 Task: In Heading Arial with underline. Font size of heading  '18'Font style of data Calibri. Font size of data  9Alignment of headline & data Align center. Fill color in heading,  RedFont color of data Black Apply border in Data No BorderIn the sheet  Excel File Workbook Spreadsheetbook
Action: Mouse moved to (972, 136)
Screenshot: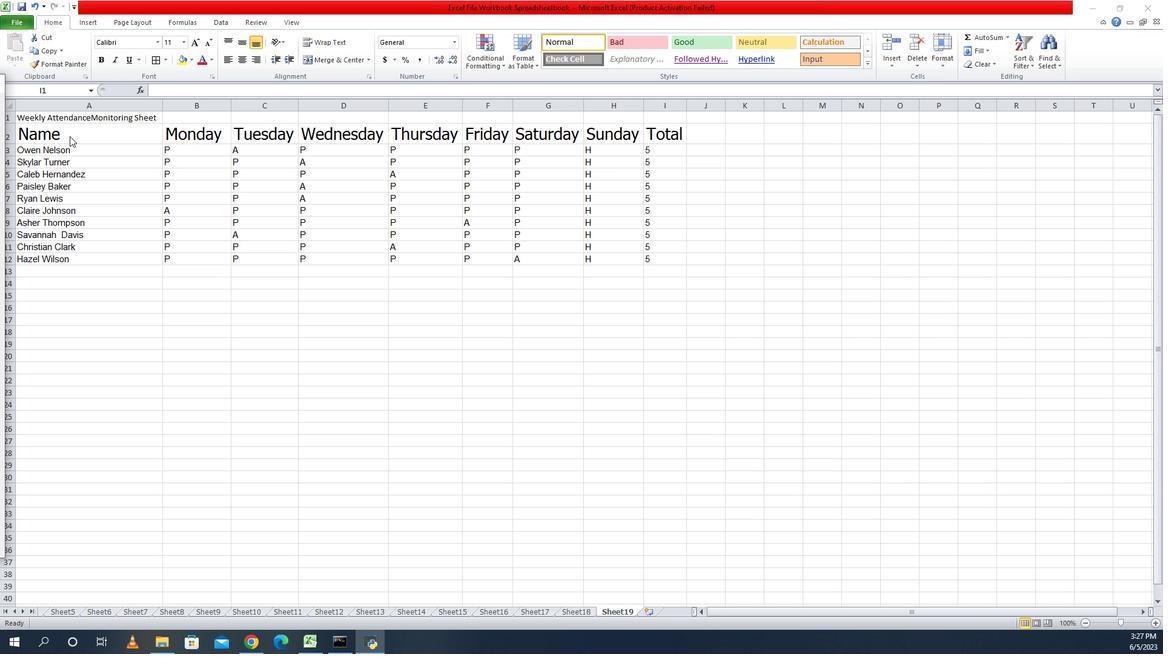 
Action: Mouse pressed left at (972, 136)
Screenshot: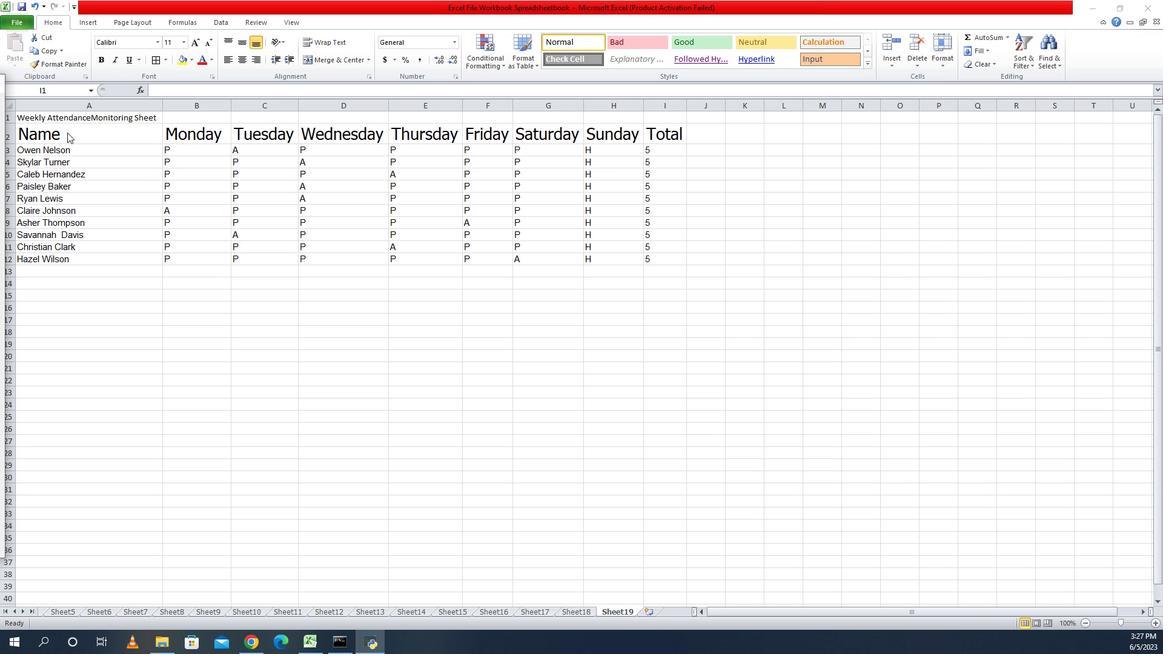 
Action: Mouse pressed left at (972, 136)
Screenshot: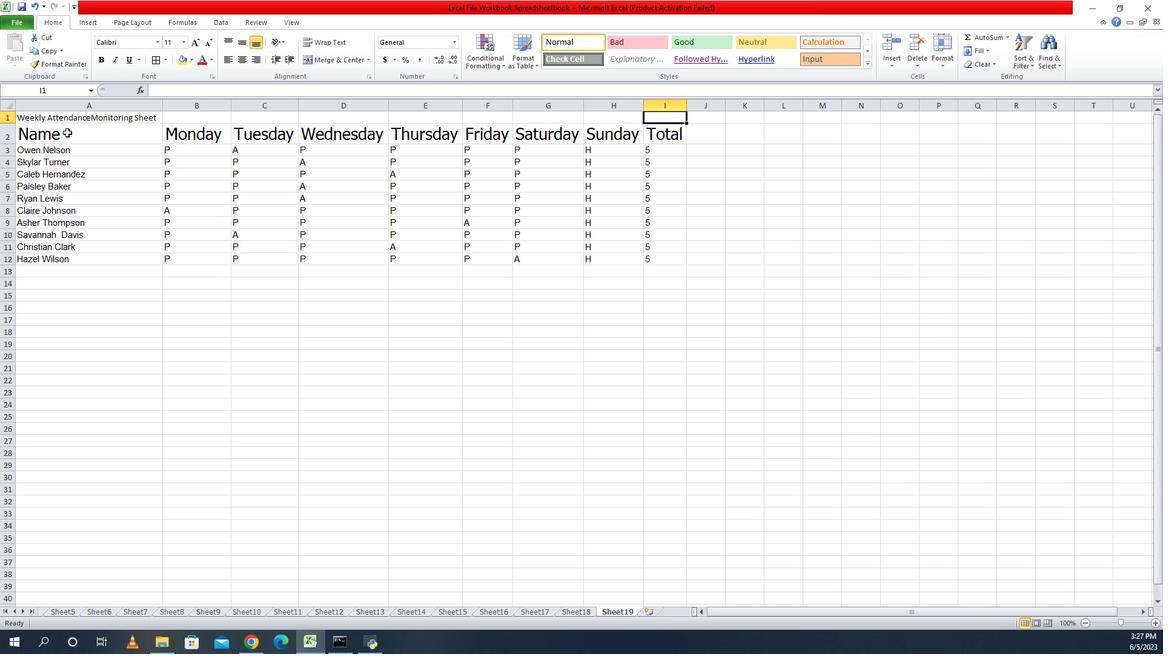 
Action: Mouse moved to (1045, 138)
Screenshot: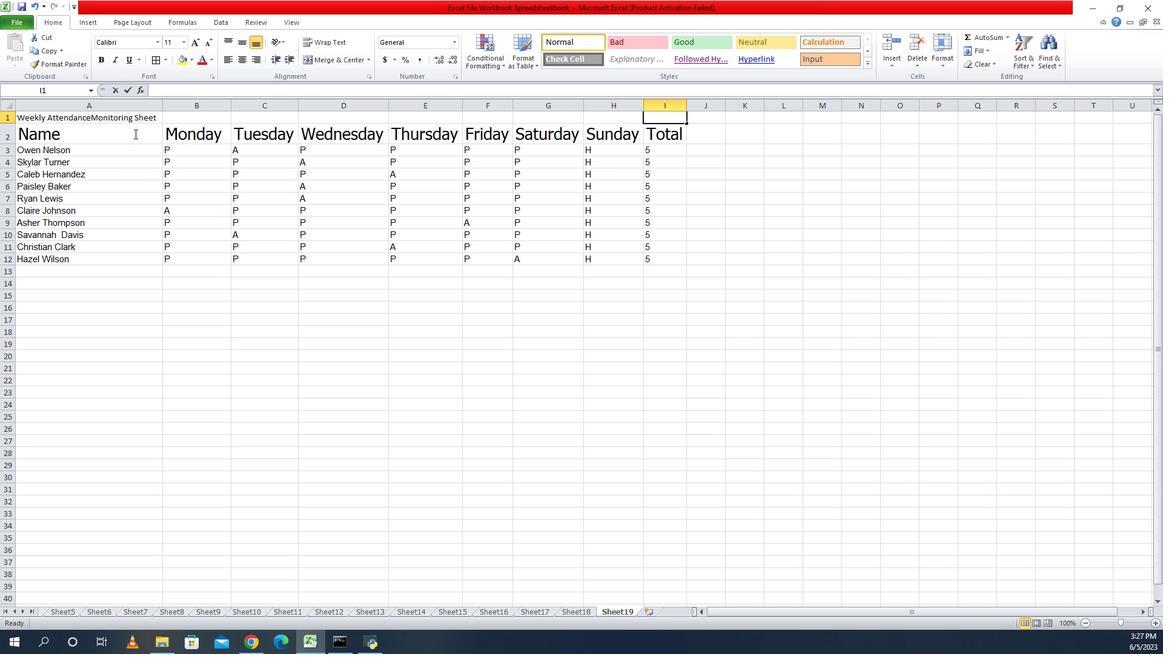 
Action: Mouse pressed left at (1045, 138)
Screenshot: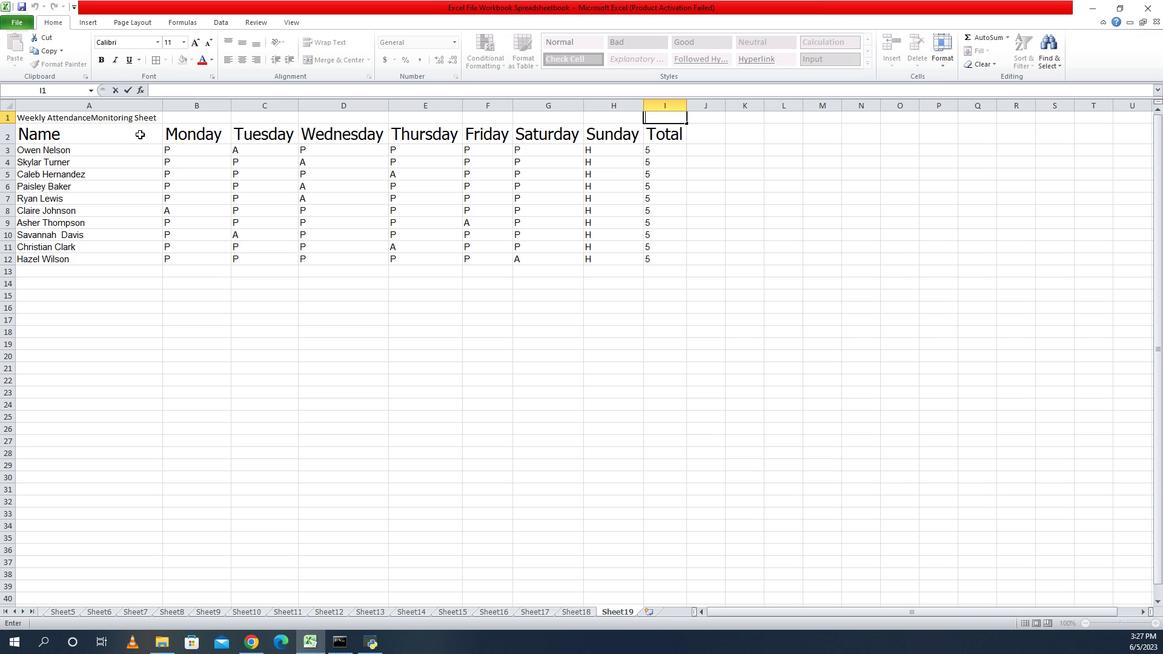 
Action: Mouse moved to (1066, 47)
Screenshot: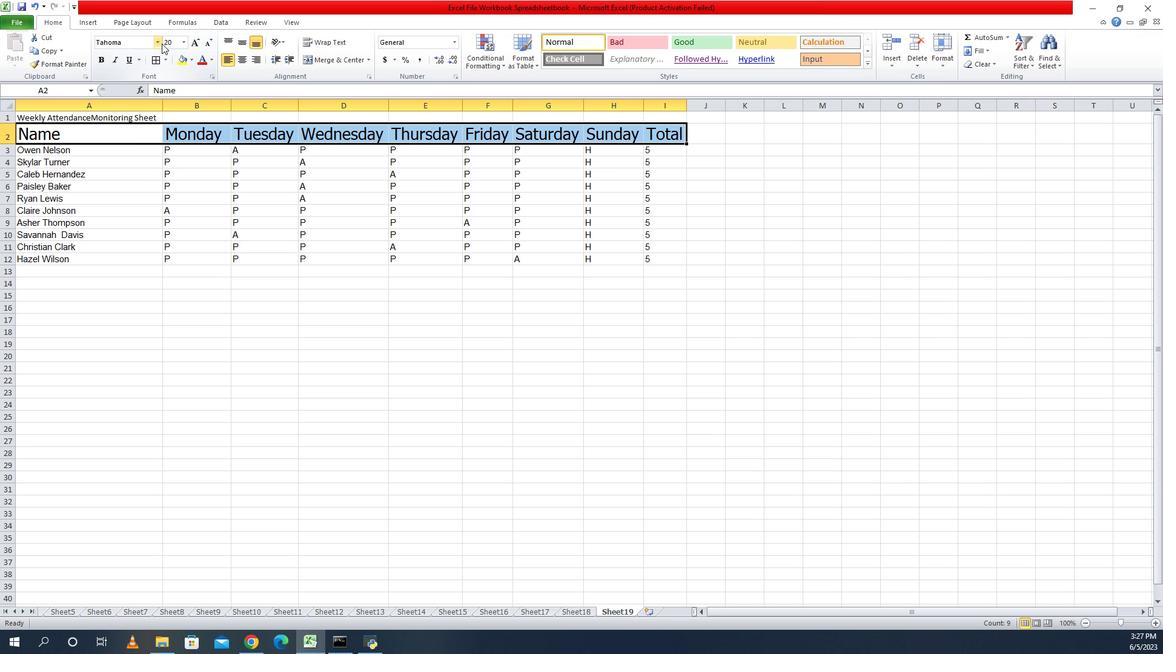 
Action: Mouse pressed left at (1066, 47)
Screenshot: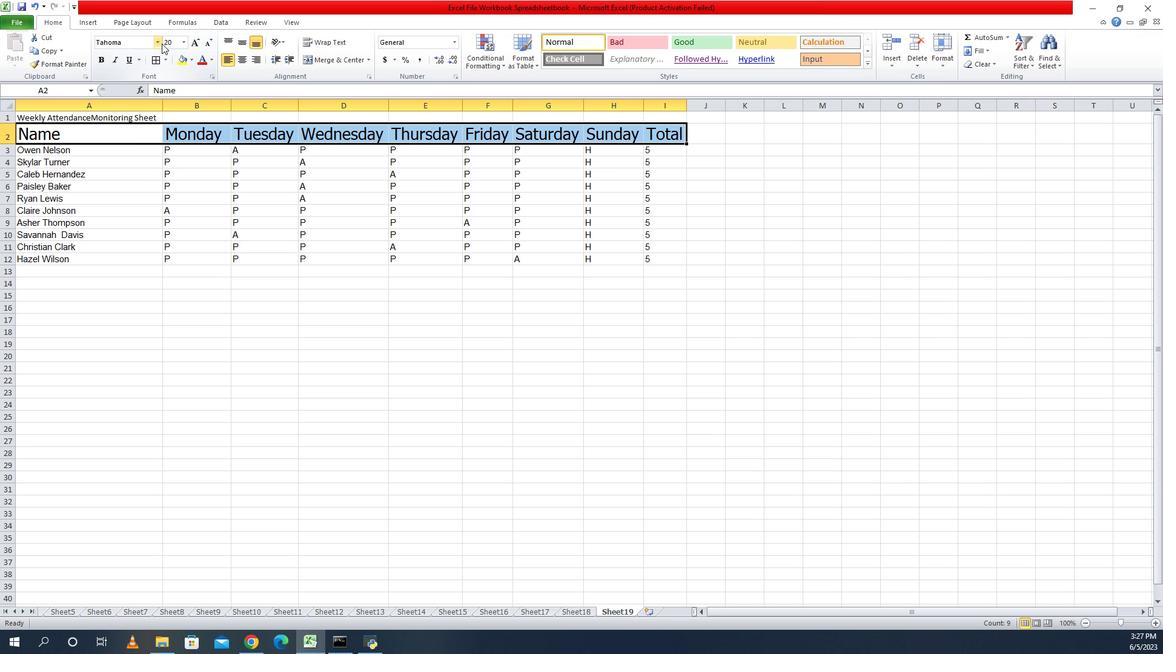 
Action: Mouse moved to (1062, 143)
Screenshot: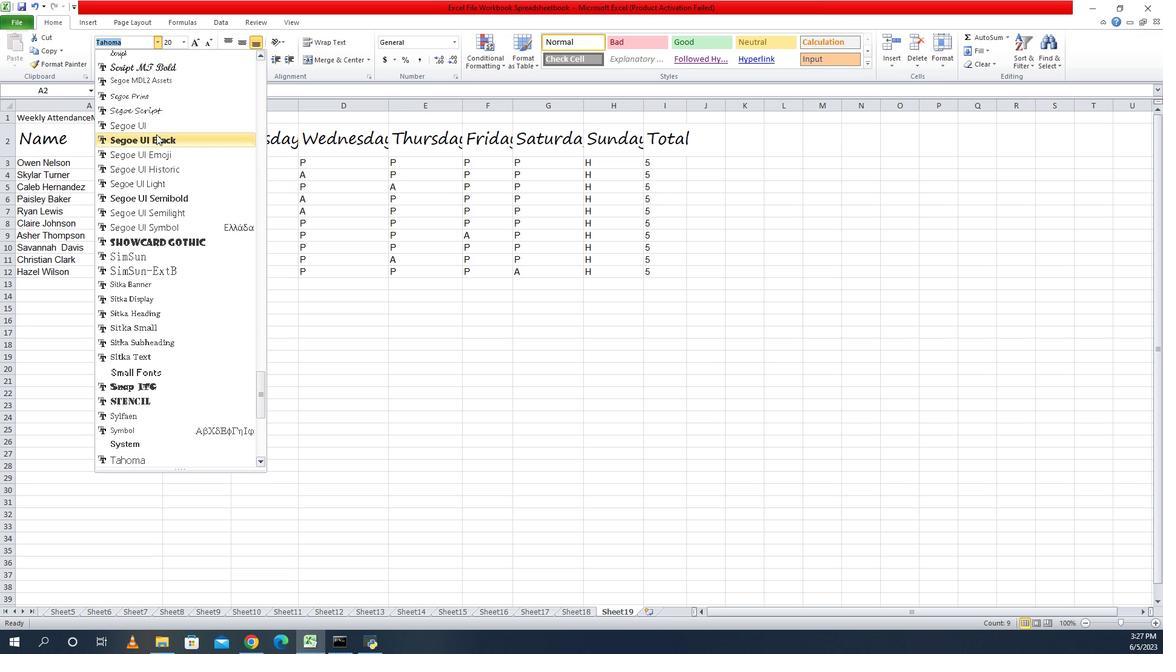 
Action: Mouse scrolled (1062, 144) with delta (0, 0)
Screenshot: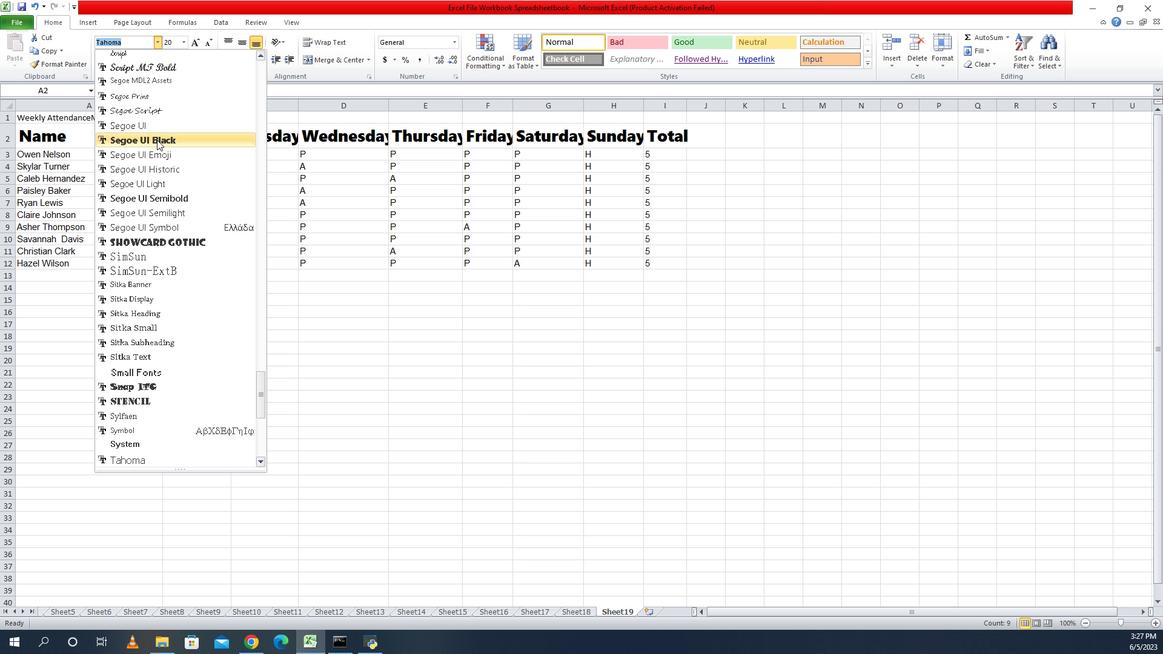 
Action: Mouse scrolled (1062, 144) with delta (0, 0)
Screenshot: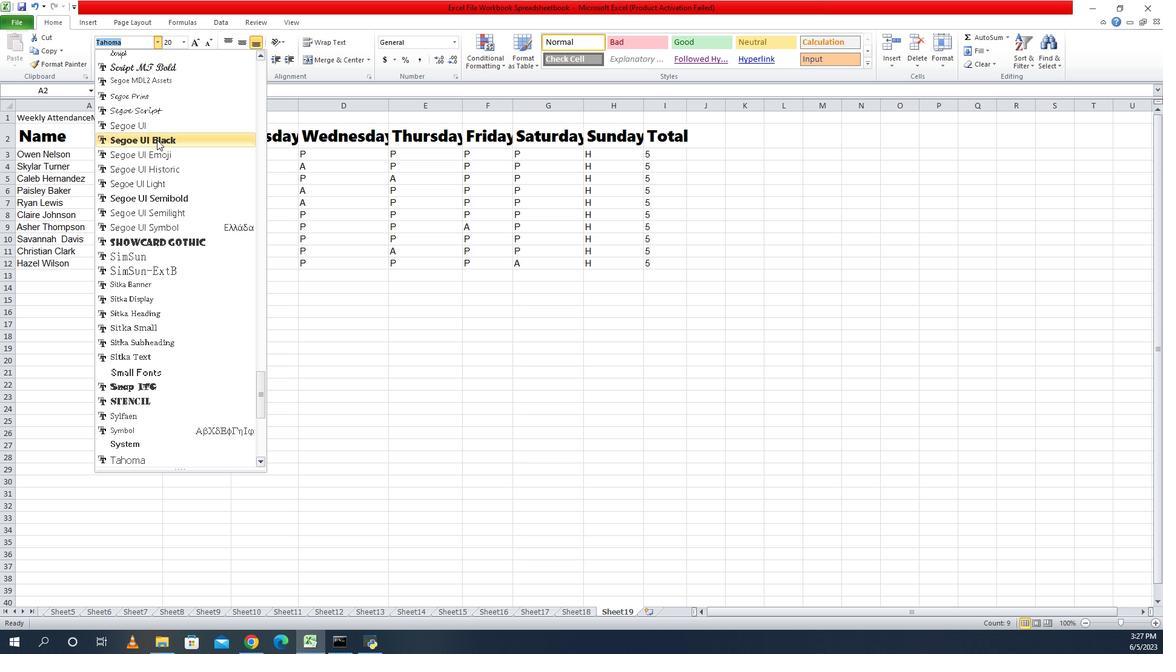 
Action: Mouse scrolled (1062, 144) with delta (0, 0)
Screenshot: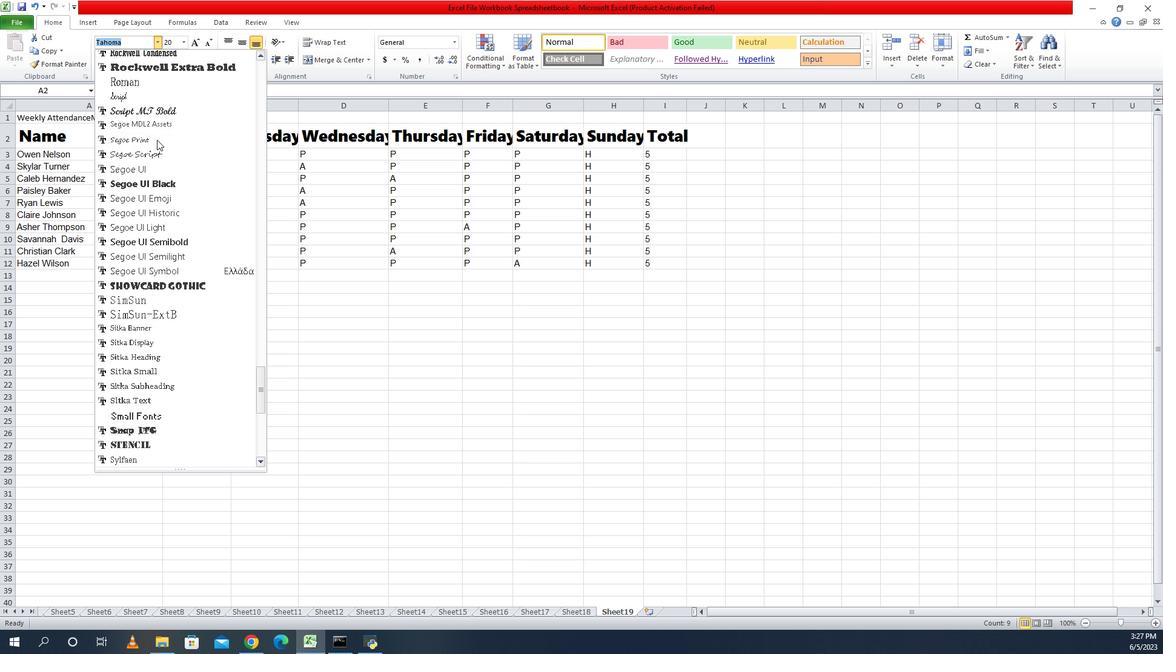 
Action: Mouse scrolled (1062, 144) with delta (0, 0)
Screenshot: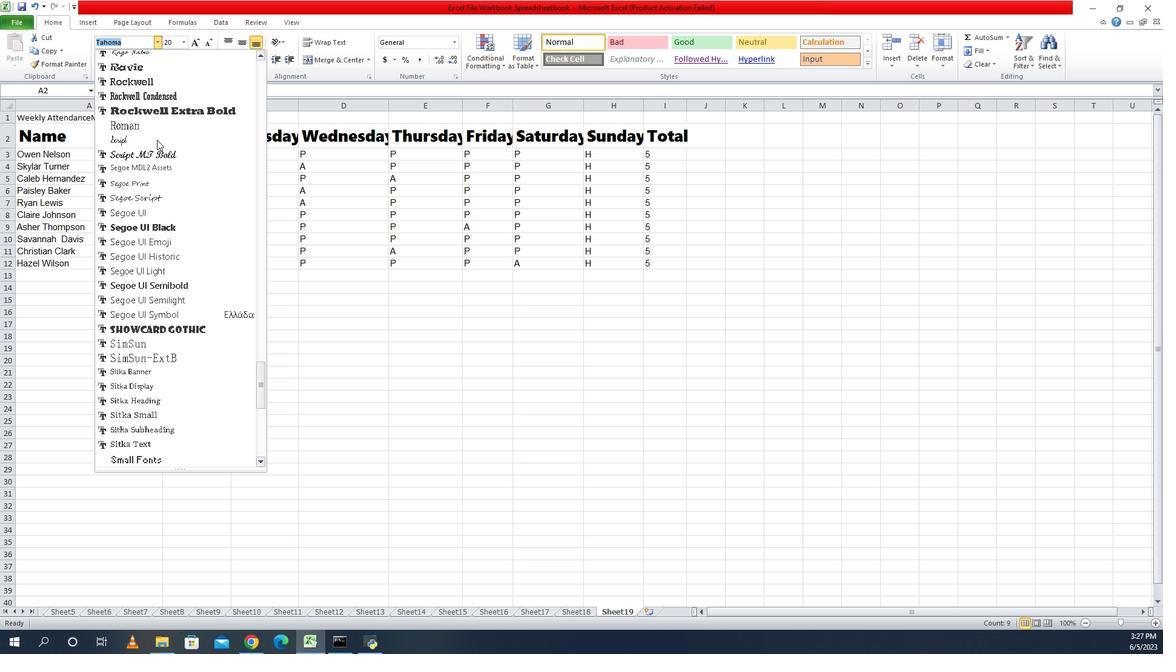
Action: Mouse scrolled (1062, 144) with delta (0, 0)
Screenshot: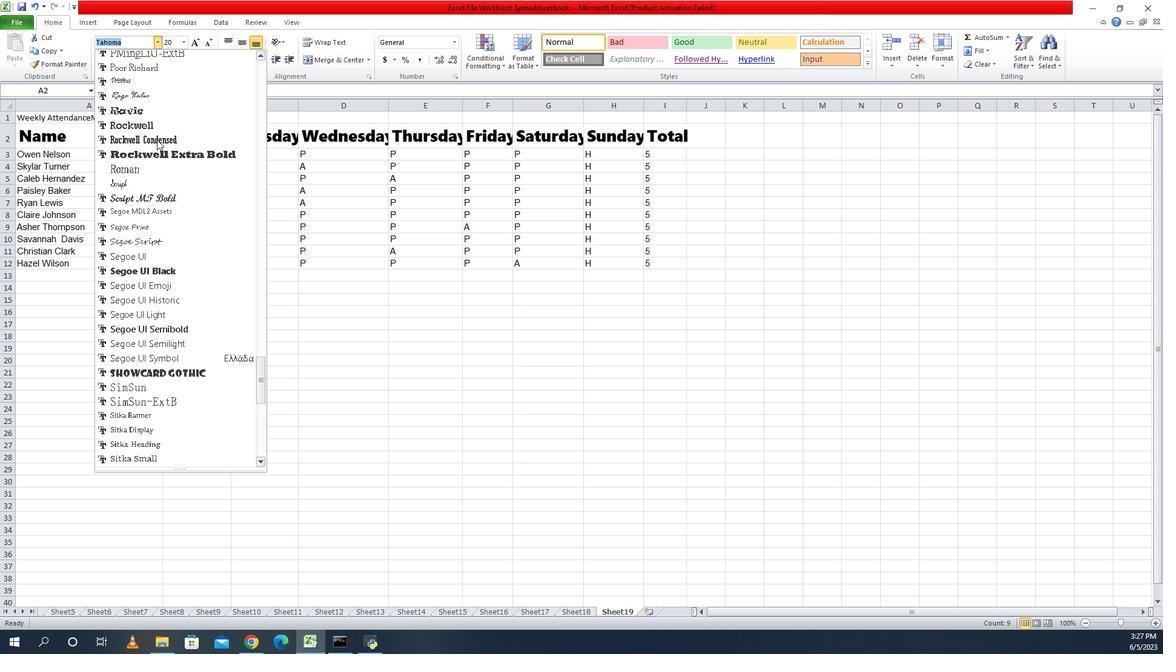 
Action: Mouse scrolled (1062, 144) with delta (0, 0)
Screenshot: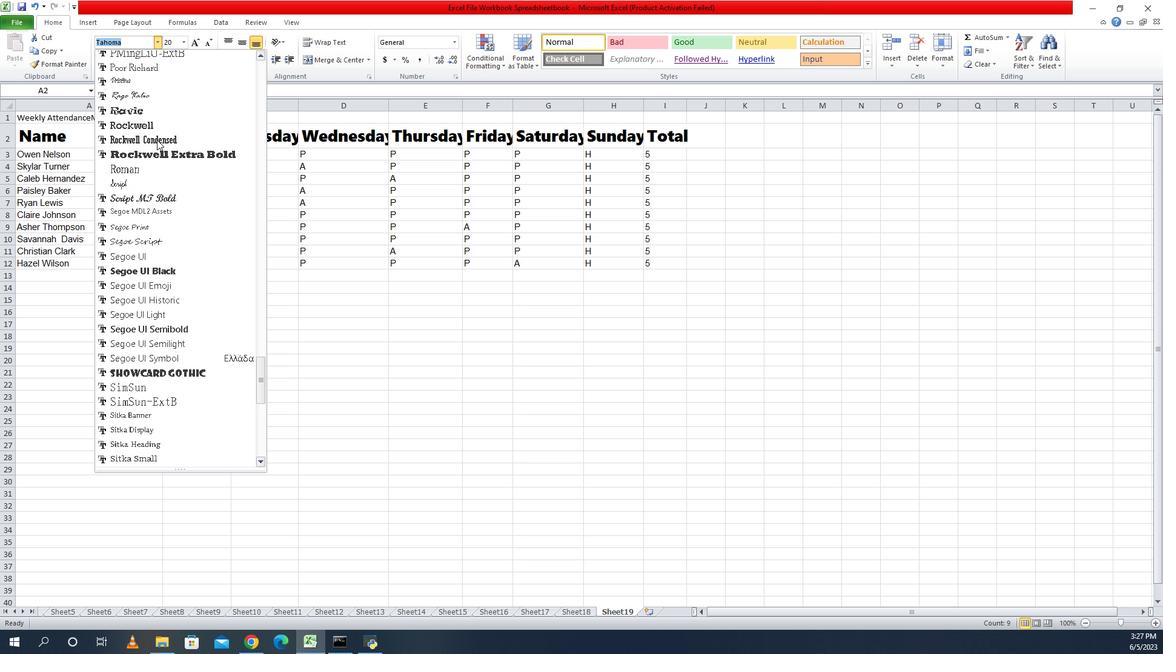 
Action: Mouse scrolled (1062, 144) with delta (0, 0)
Screenshot: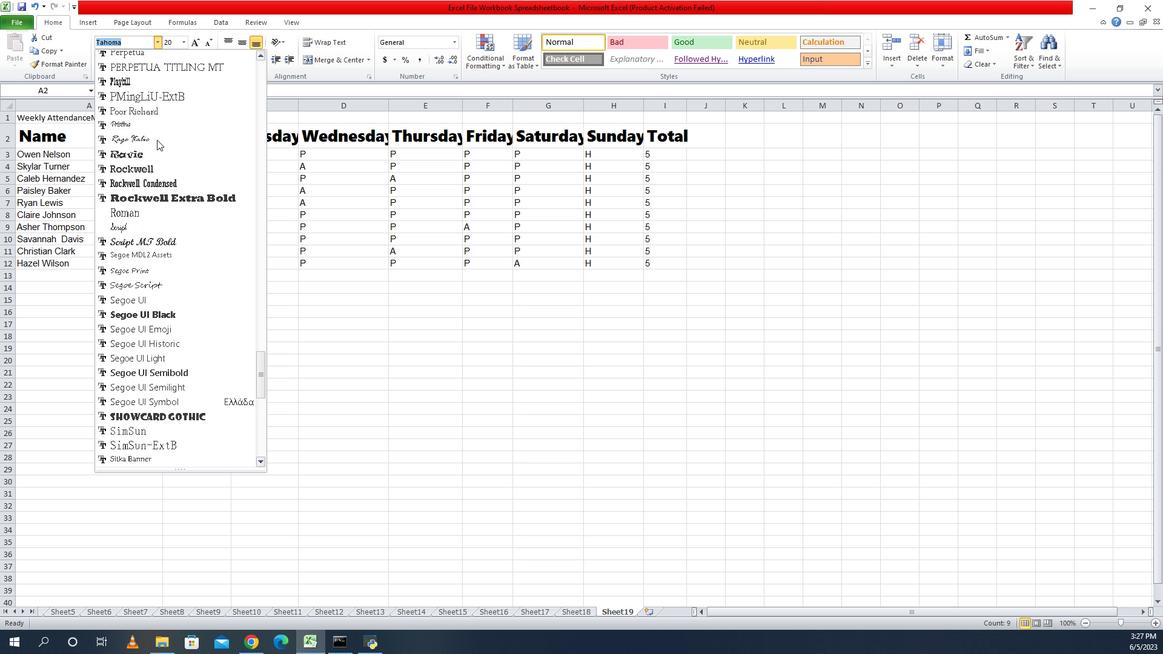 
Action: Mouse scrolled (1062, 144) with delta (0, 0)
Screenshot: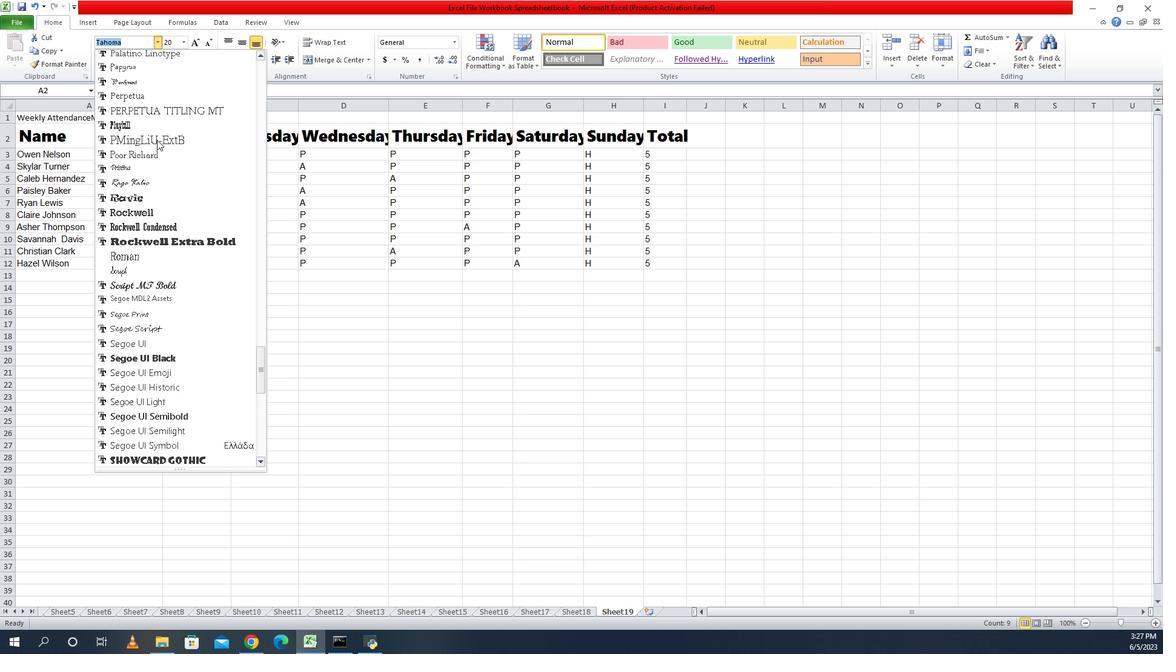 
Action: Mouse scrolled (1062, 144) with delta (0, 0)
Screenshot: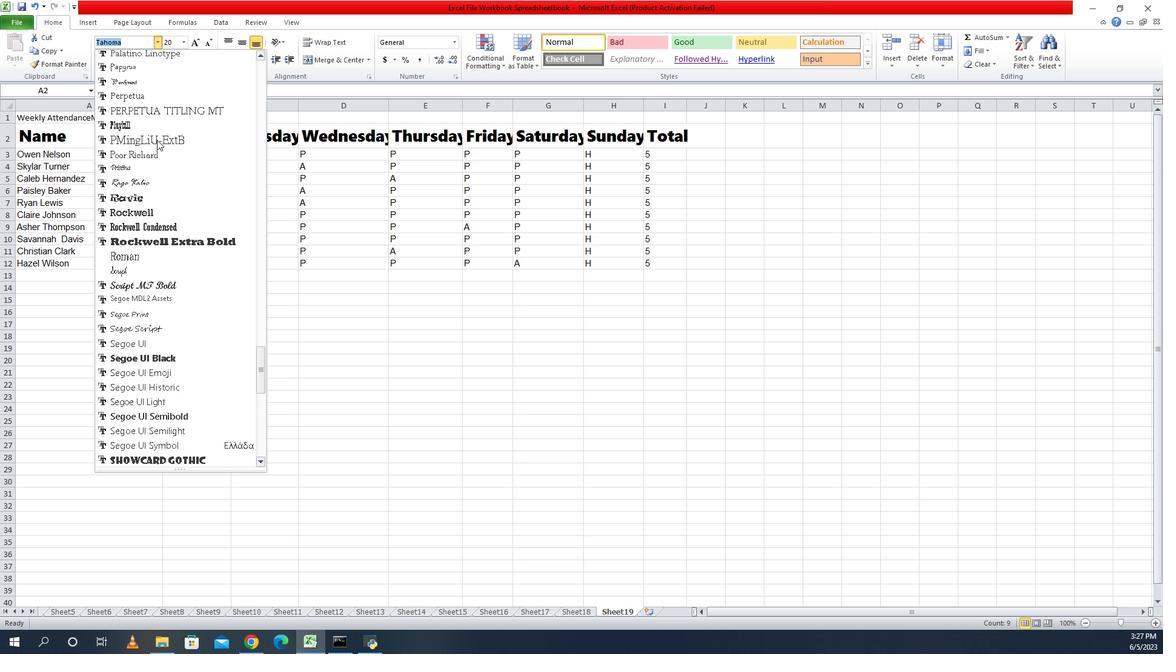 
Action: Mouse scrolled (1062, 144) with delta (0, 0)
Screenshot: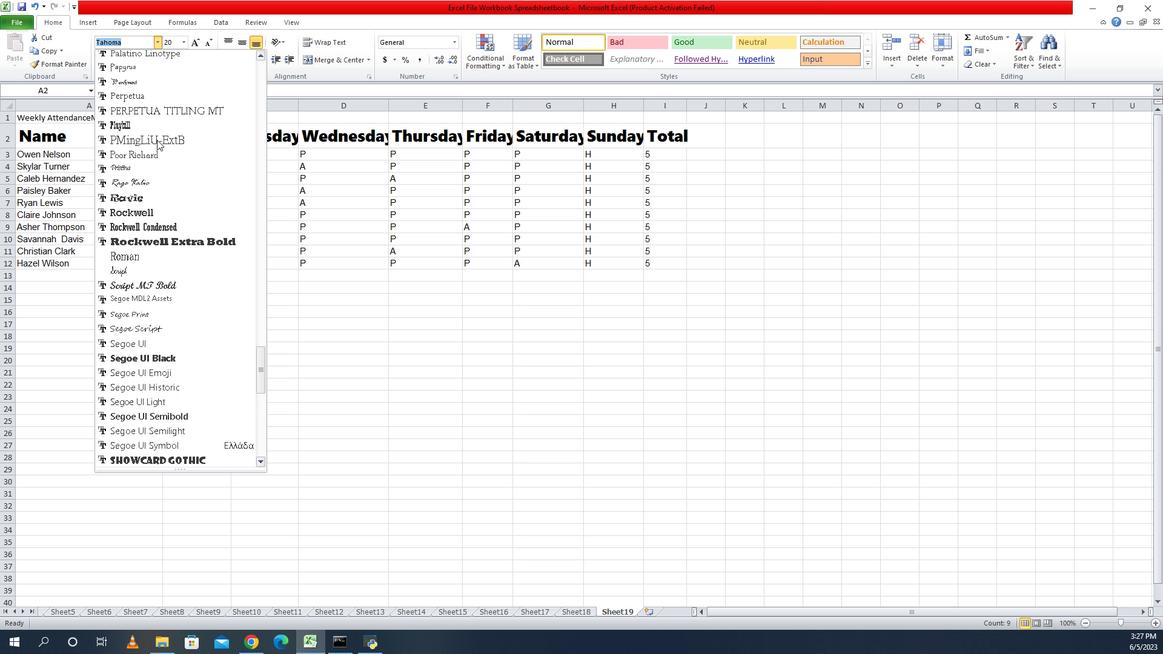 
Action: Mouse scrolled (1062, 144) with delta (0, 0)
Screenshot: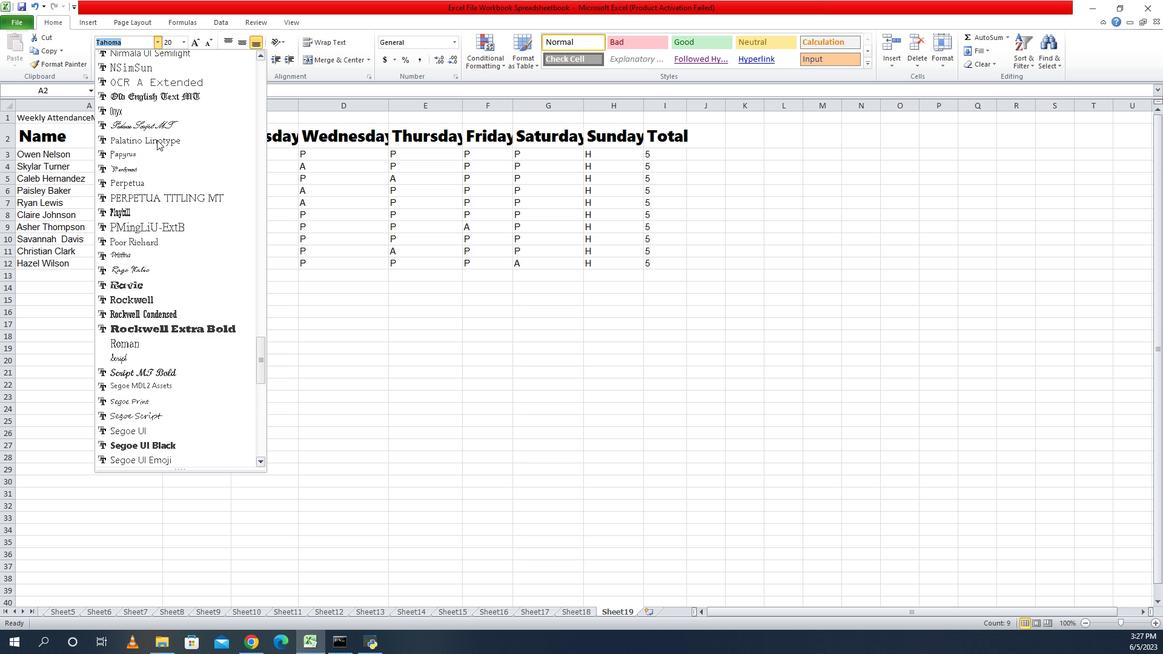 
Action: Mouse scrolled (1062, 144) with delta (0, 0)
Screenshot: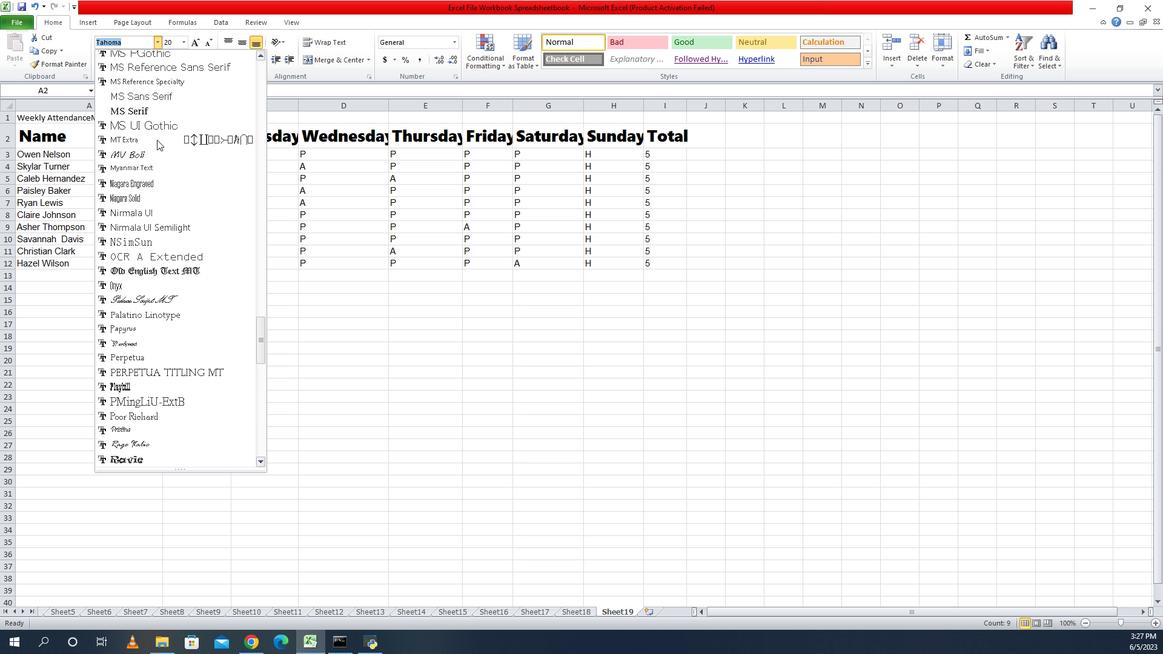
Action: Mouse scrolled (1062, 144) with delta (0, 0)
Screenshot: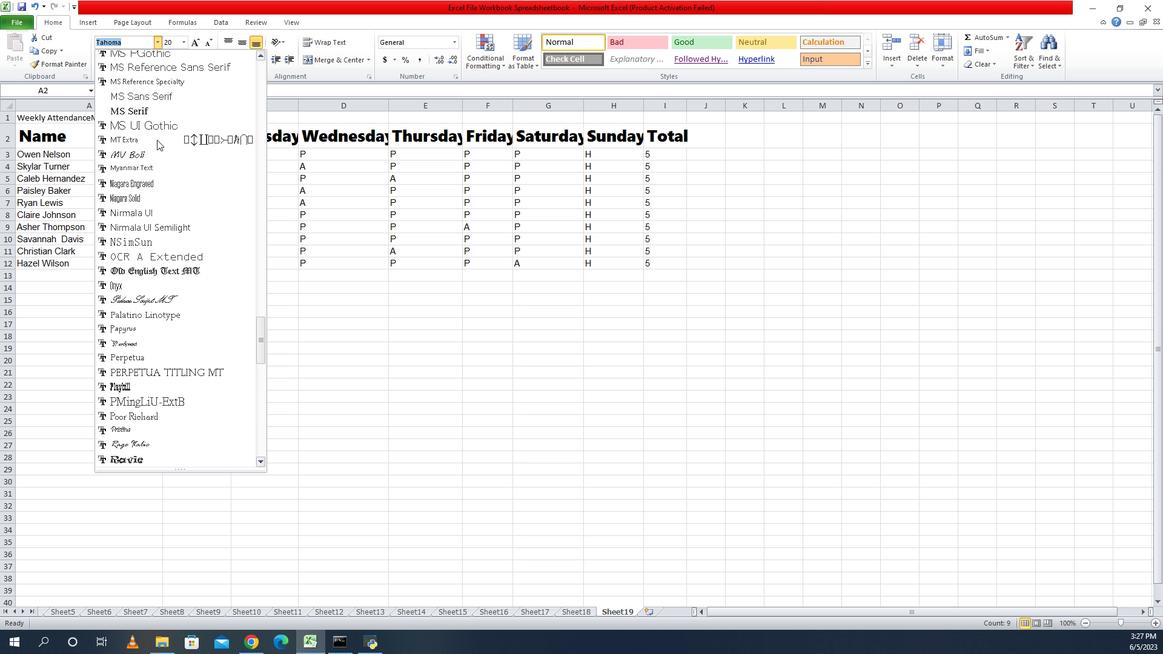 
Action: Mouse scrolled (1062, 144) with delta (0, 0)
Screenshot: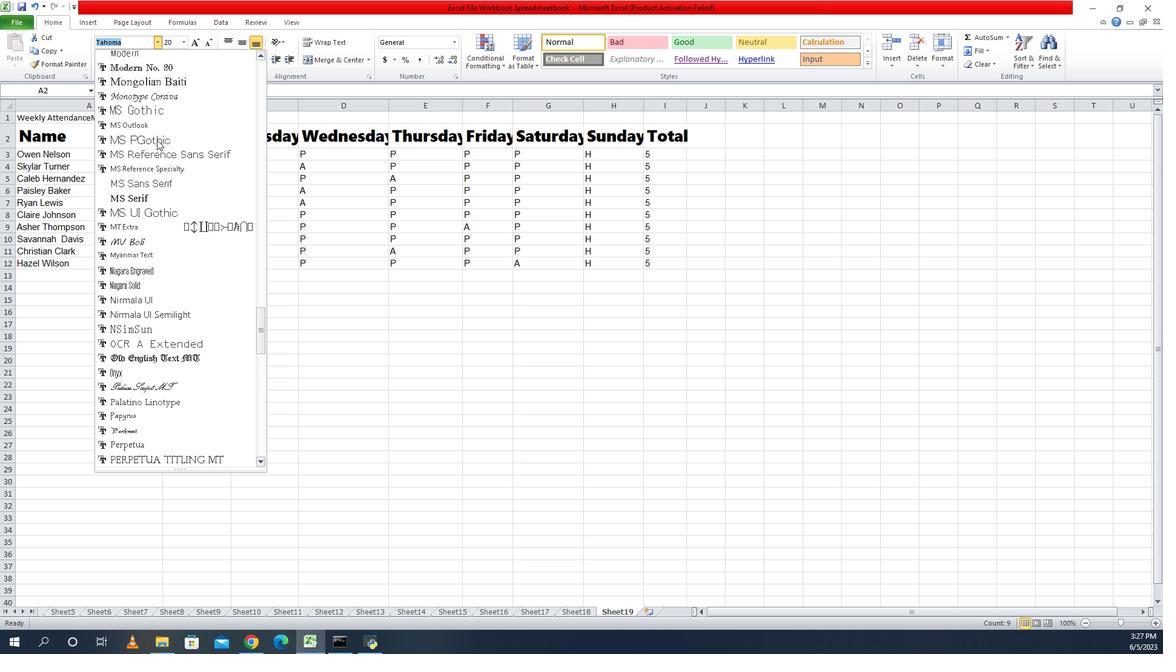 
Action: Mouse scrolled (1062, 144) with delta (0, 0)
Screenshot: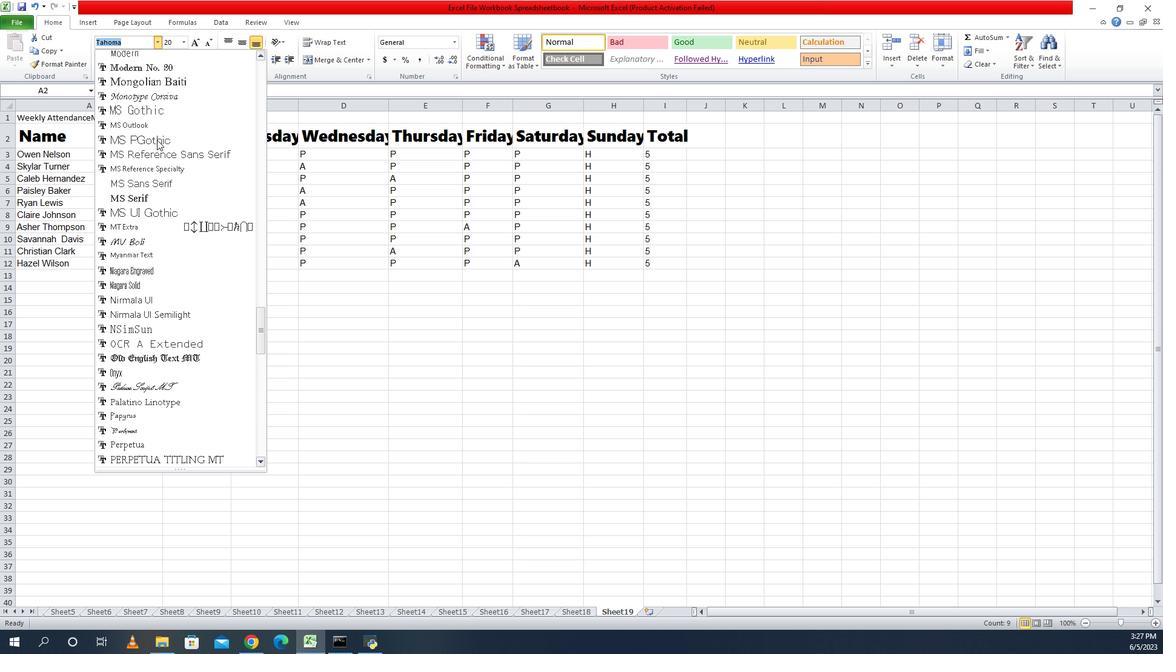 
Action: Mouse scrolled (1062, 144) with delta (0, 0)
Screenshot: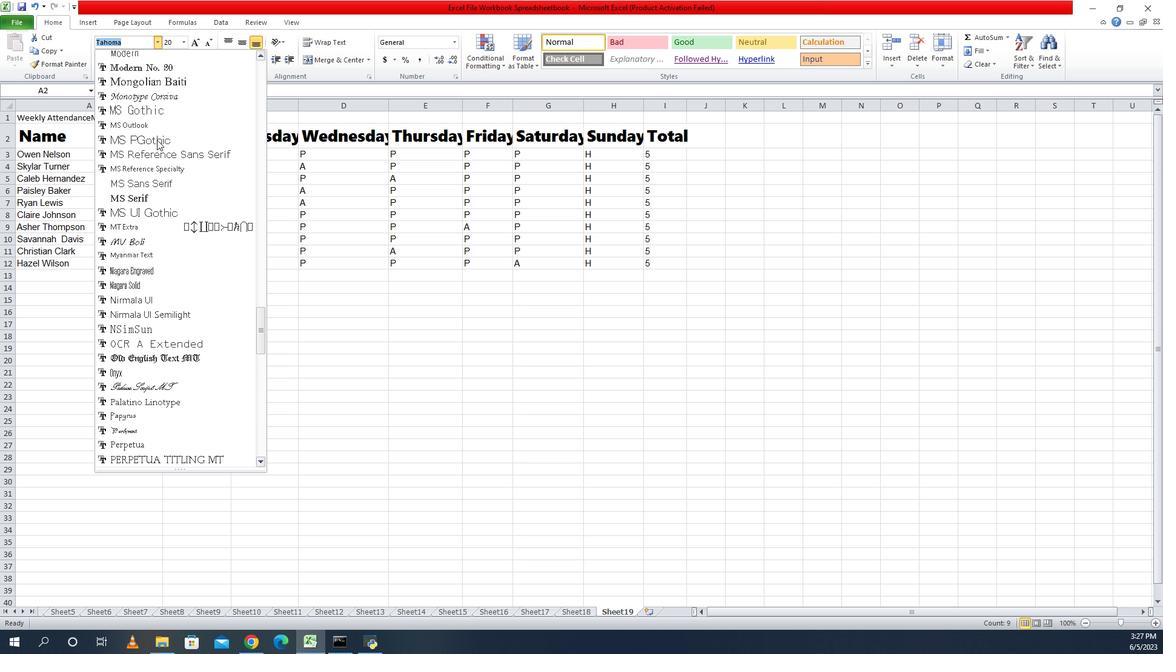 
Action: Mouse scrolled (1062, 144) with delta (0, 0)
Screenshot: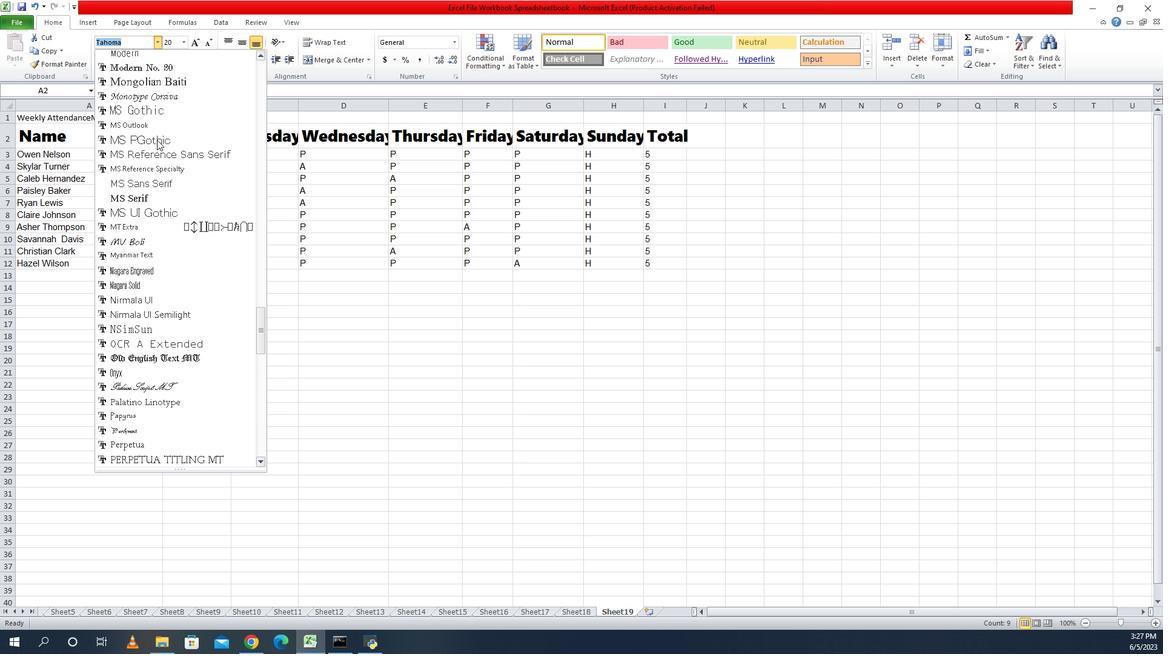 
Action: Mouse scrolled (1062, 144) with delta (0, 0)
Screenshot: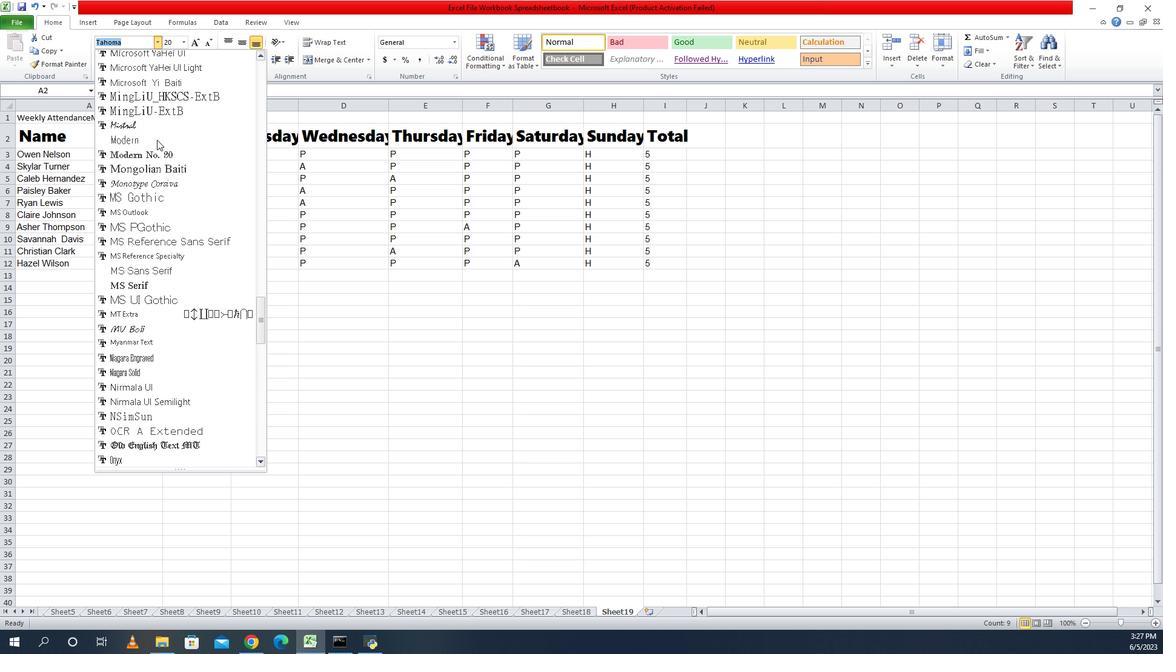 
Action: Mouse scrolled (1062, 144) with delta (0, 0)
Screenshot: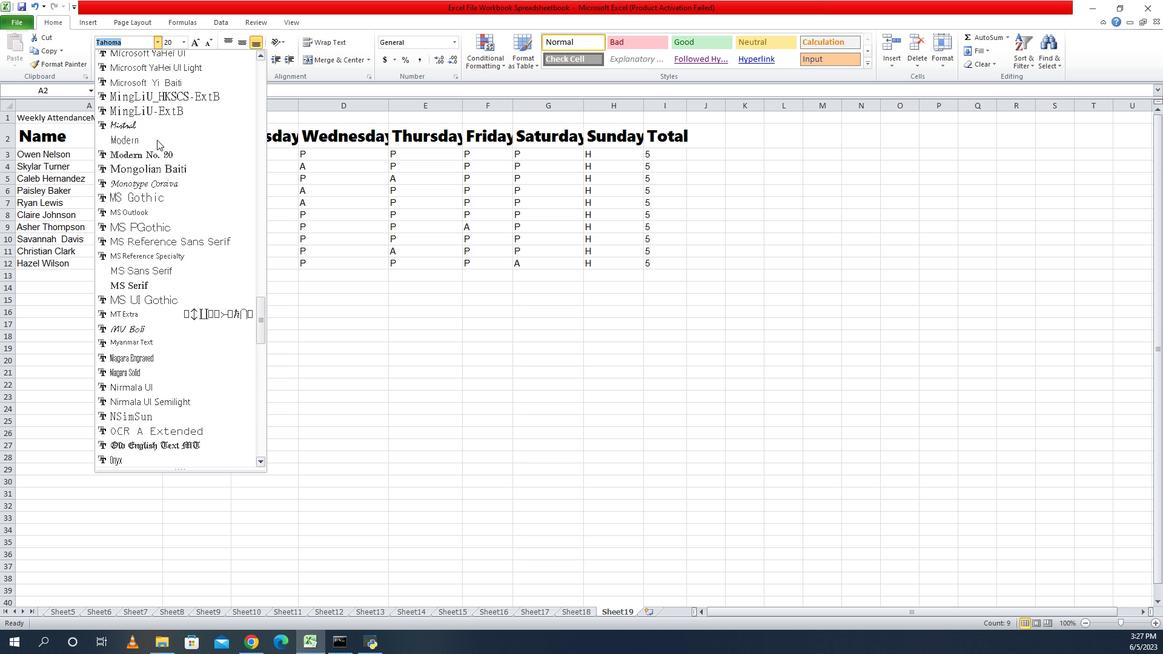 
Action: Mouse scrolled (1062, 144) with delta (0, 0)
Screenshot: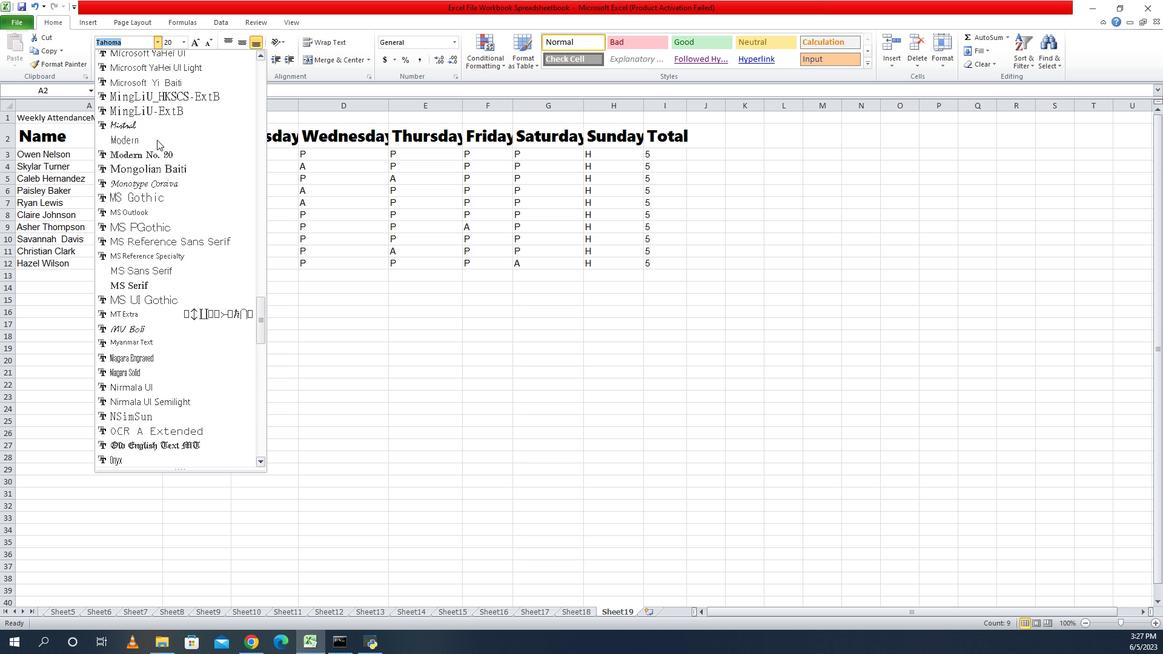
Action: Mouse scrolled (1062, 144) with delta (0, 0)
Screenshot: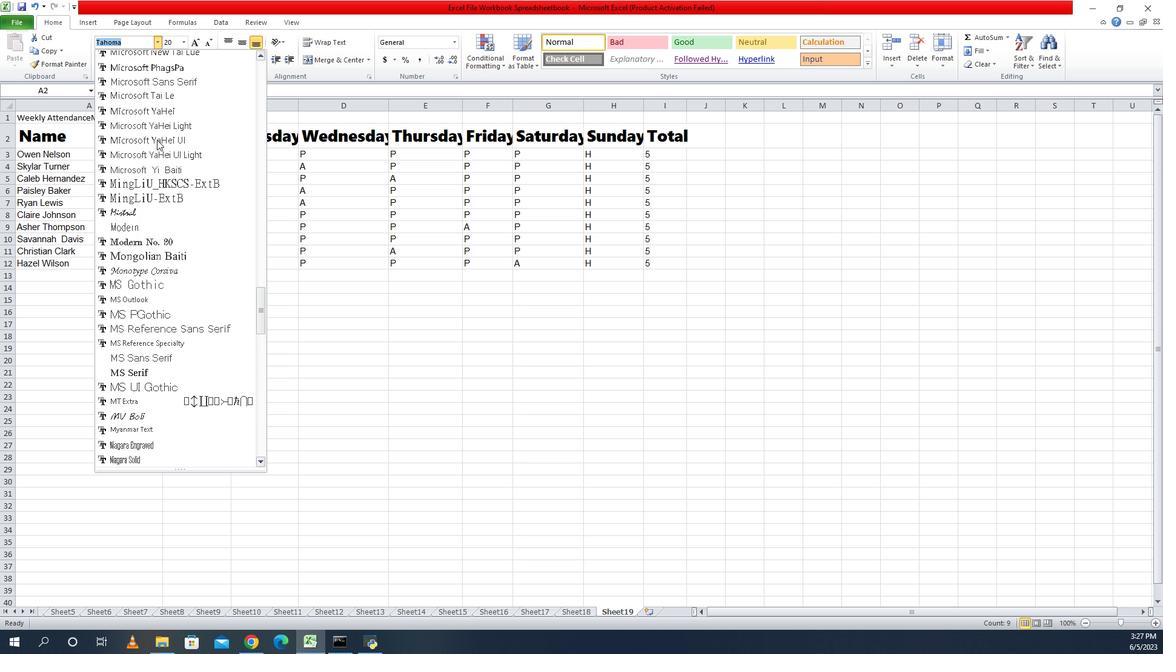 
Action: Mouse scrolled (1062, 144) with delta (0, 0)
Screenshot: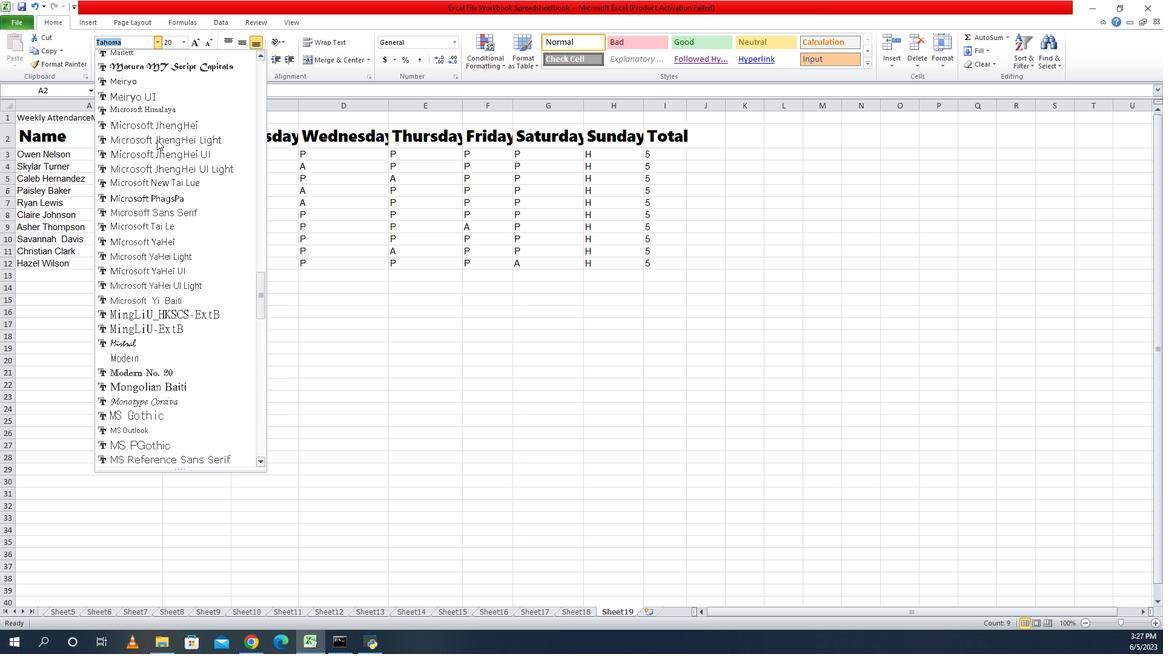 
Action: Mouse scrolled (1062, 144) with delta (0, 0)
Screenshot: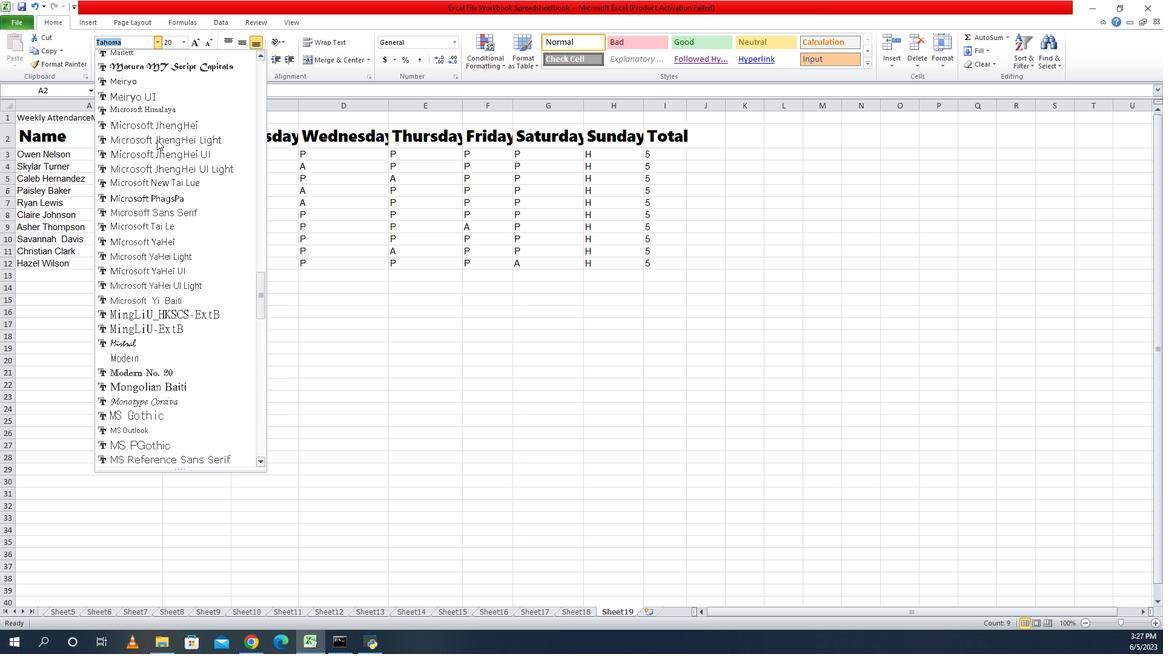 
Action: Key pressed a
Screenshot: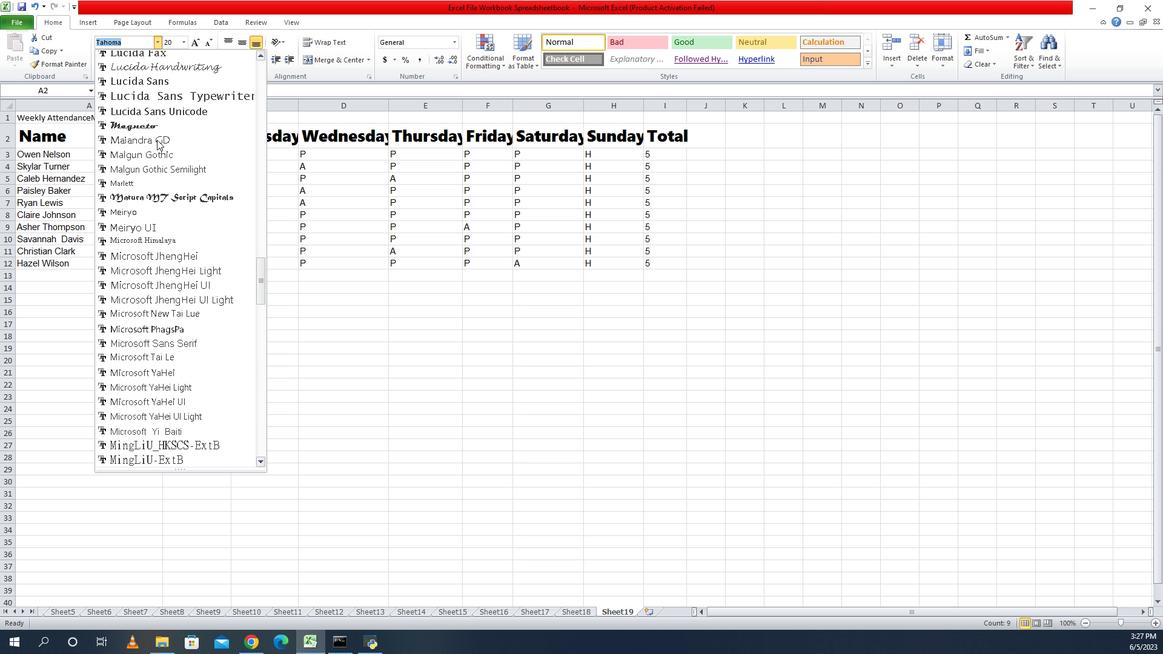 
Action: Mouse moved to (1027, 96)
Screenshot: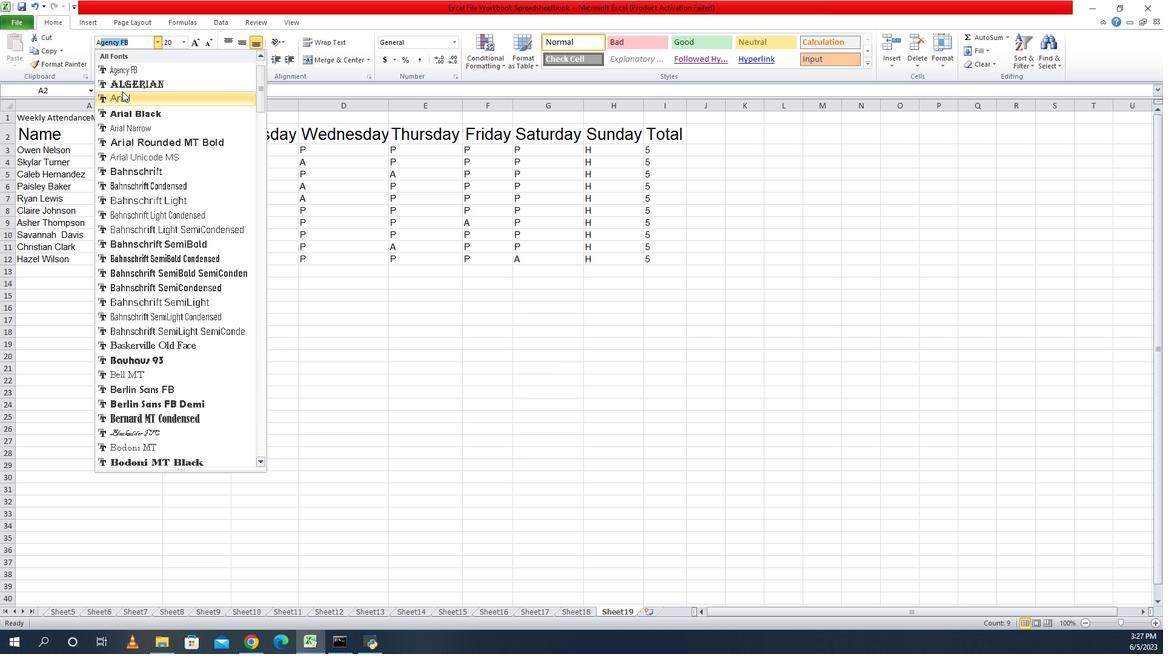 
Action: Mouse pressed left at (1027, 96)
Screenshot: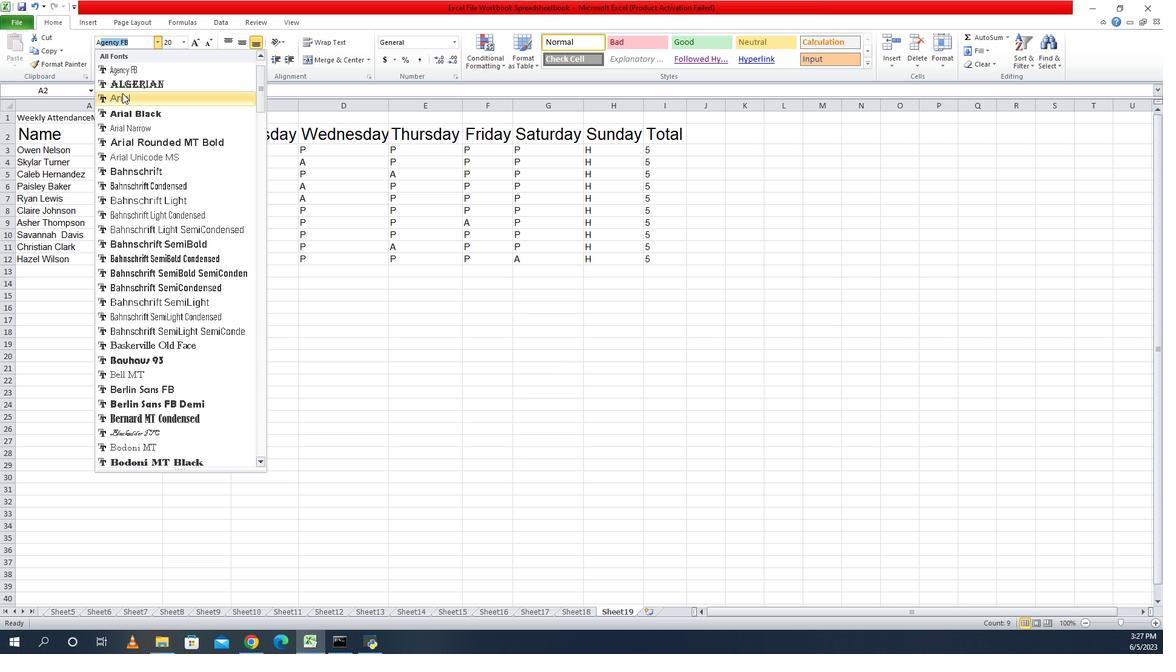 
Action: Mouse moved to (1034, 66)
Screenshot: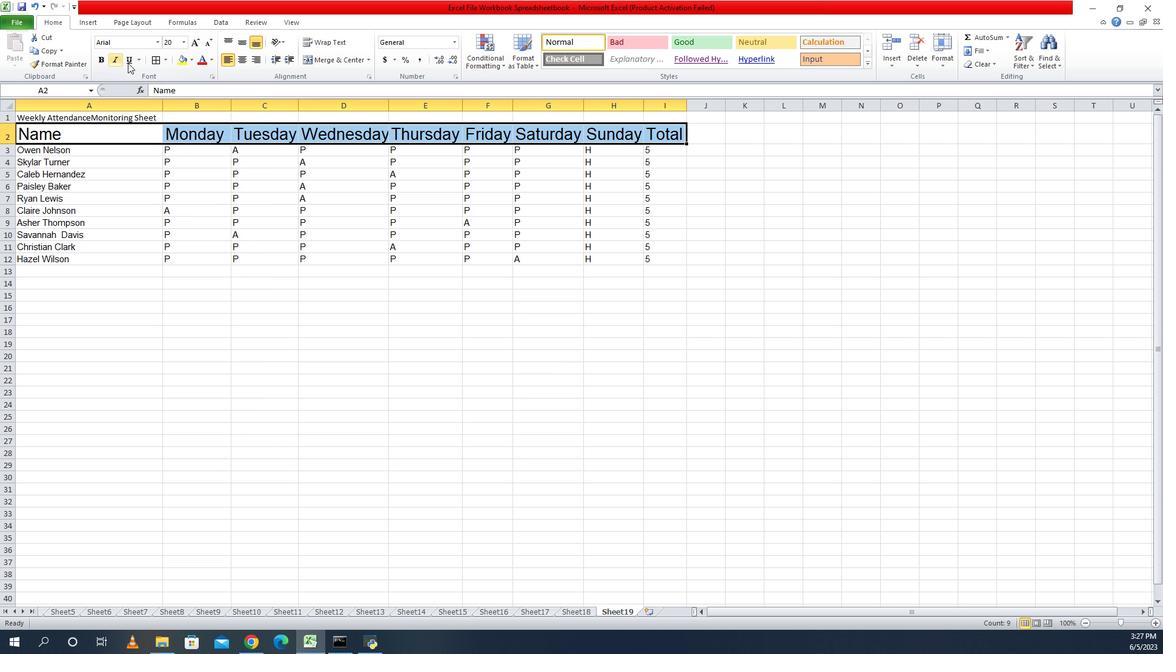 
Action: Mouse pressed left at (1034, 66)
Screenshot: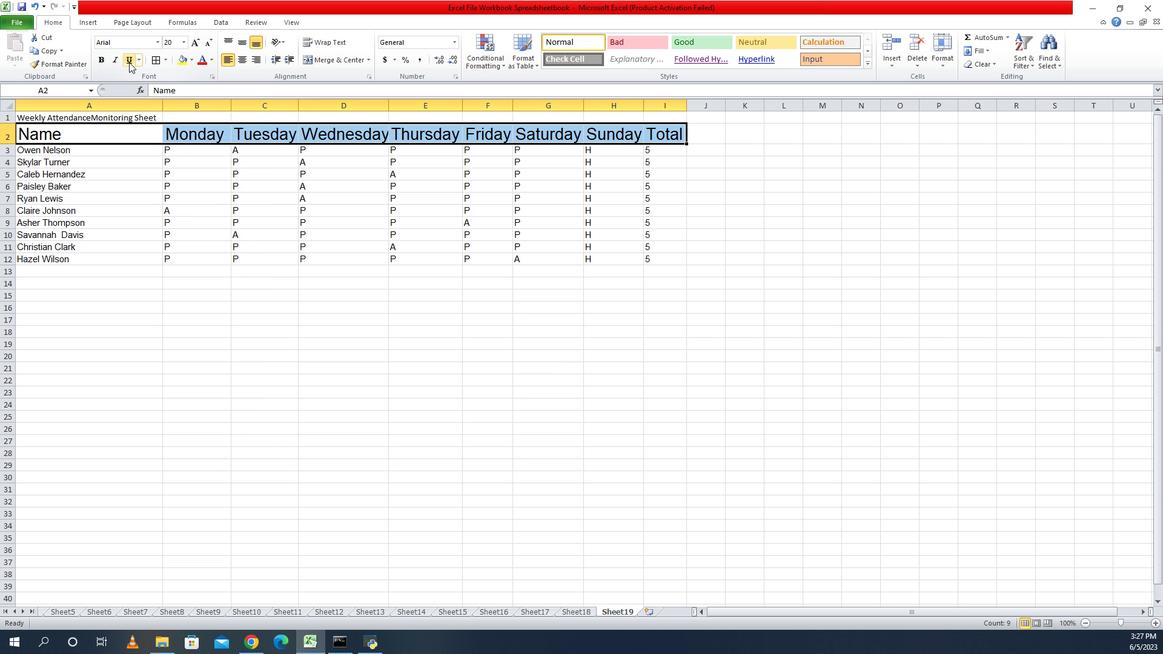 
Action: Mouse moved to (1091, 43)
Screenshot: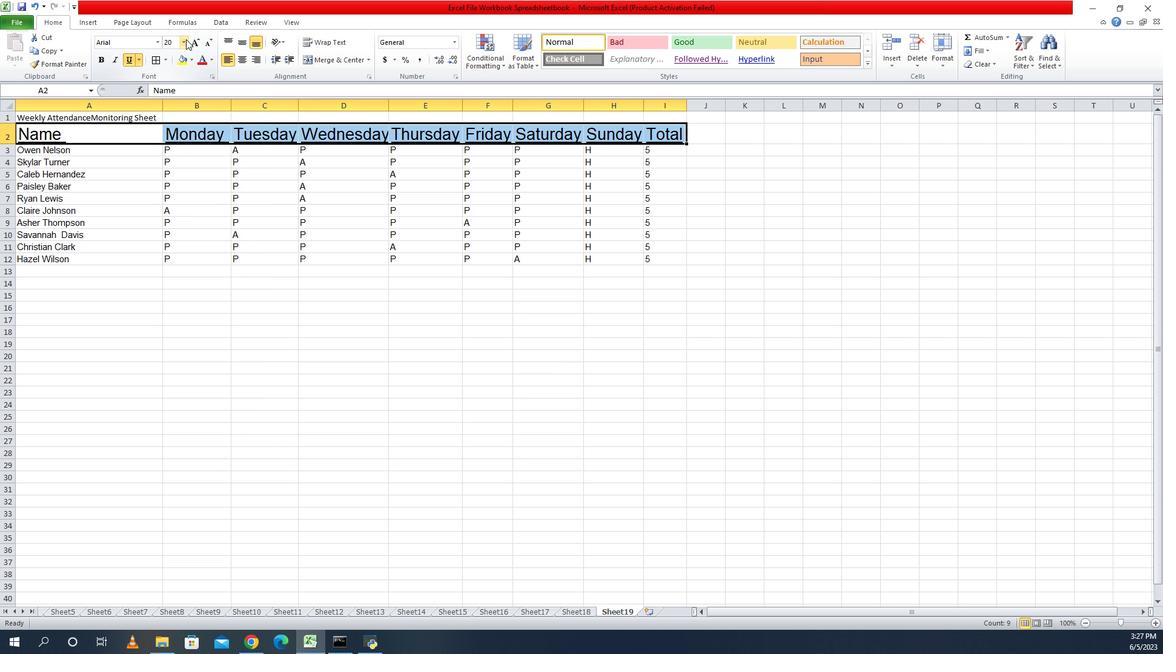 
Action: Mouse pressed left at (1091, 43)
Screenshot: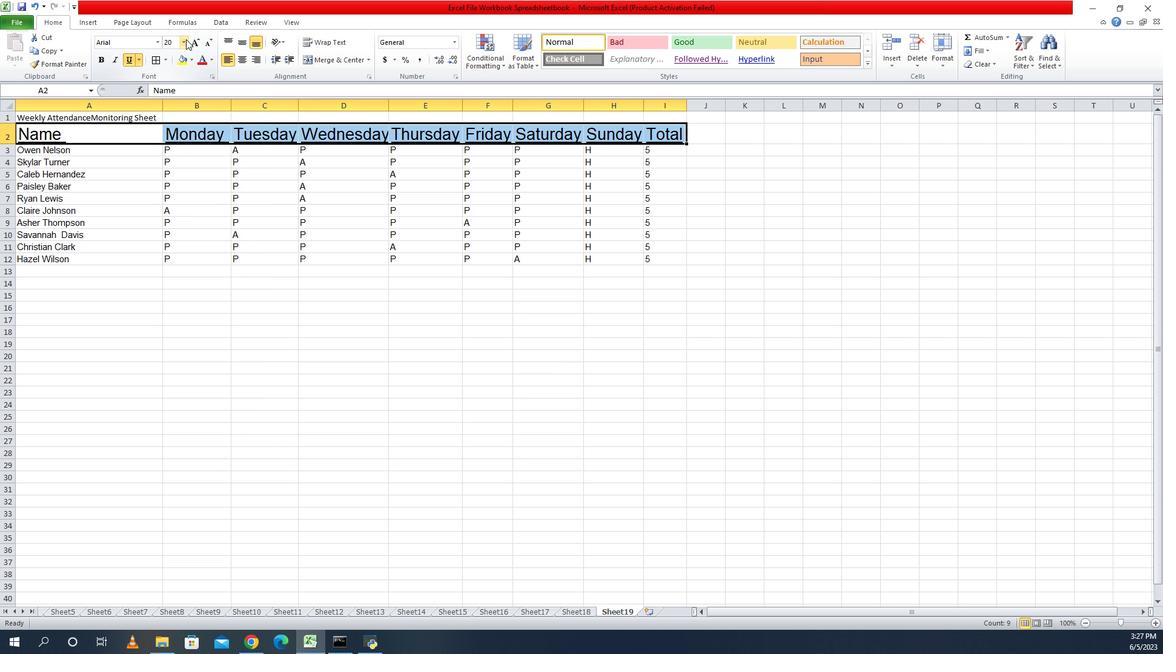 
Action: Mouse moved to (1079, 130)
Screenshot: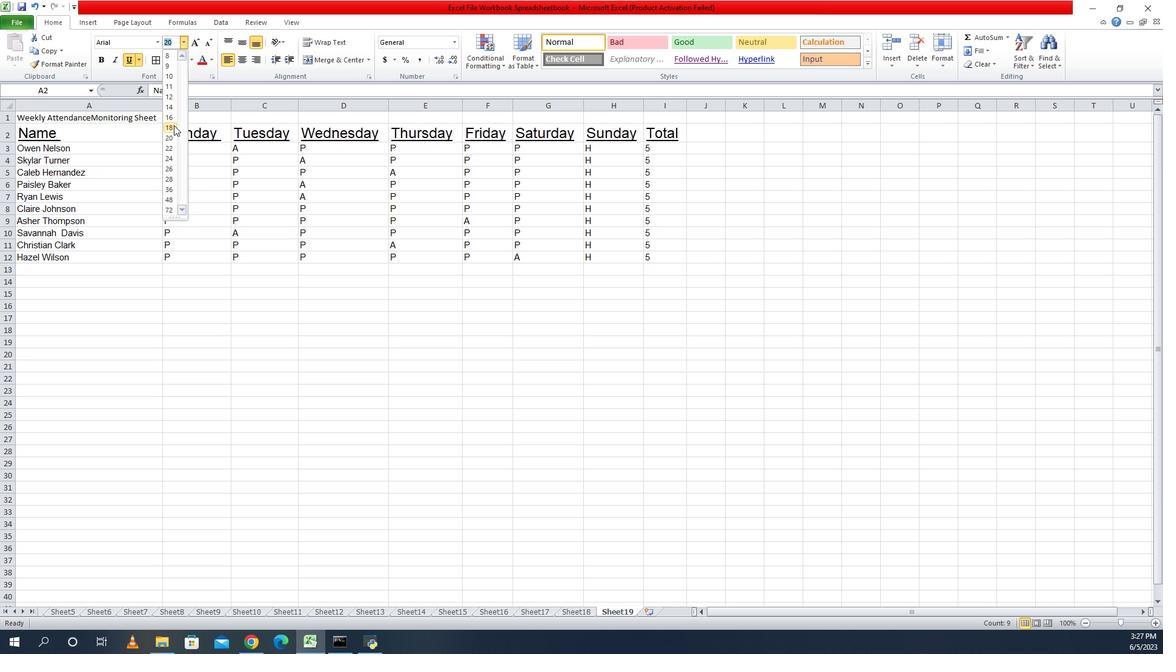 
Action: Mouse pressed left at (1079, 130)
Screenshot: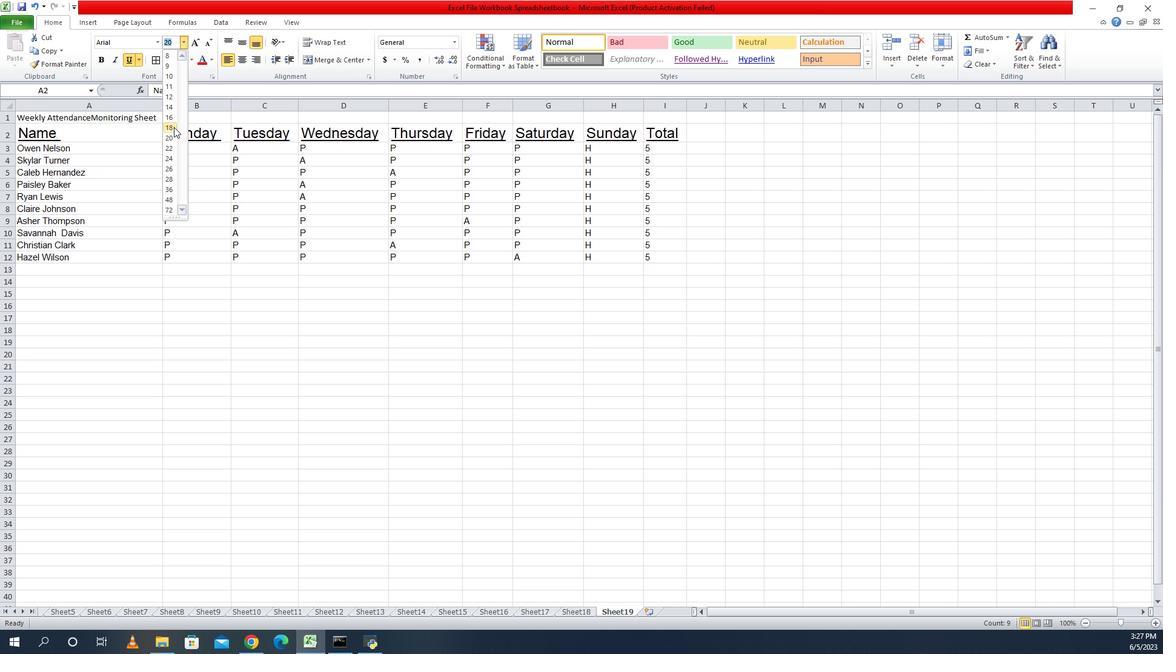 
Action: Mouse moved to (959, 151)
Screenshot: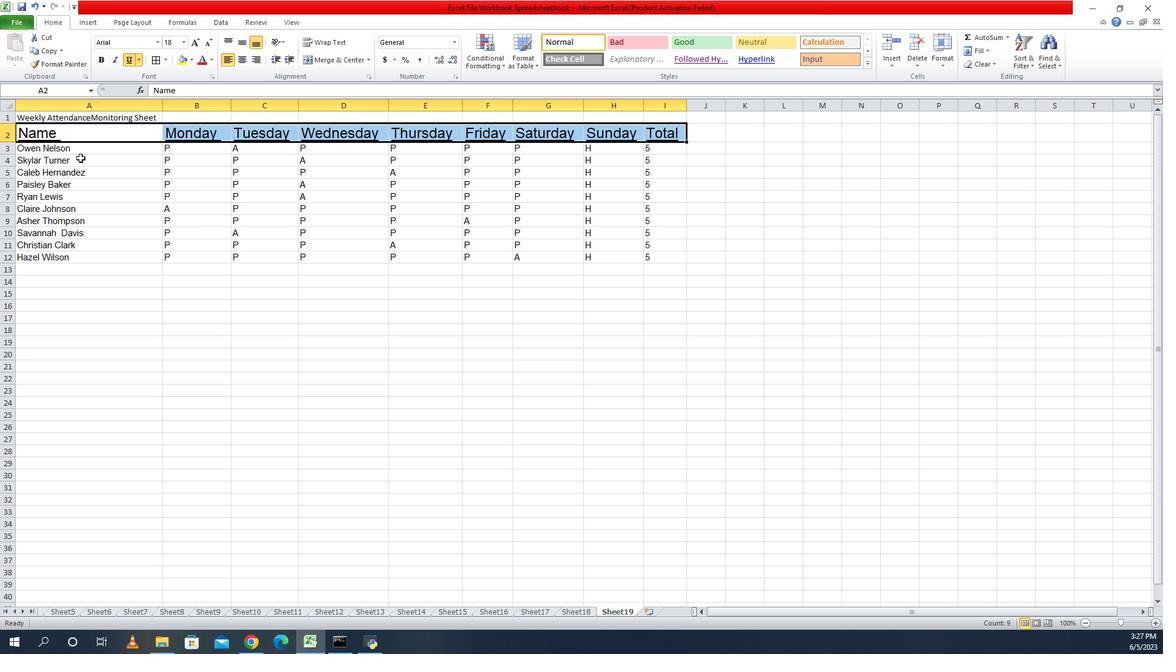 
Action: Mouse pressed left at (959, 151)
Screenshot: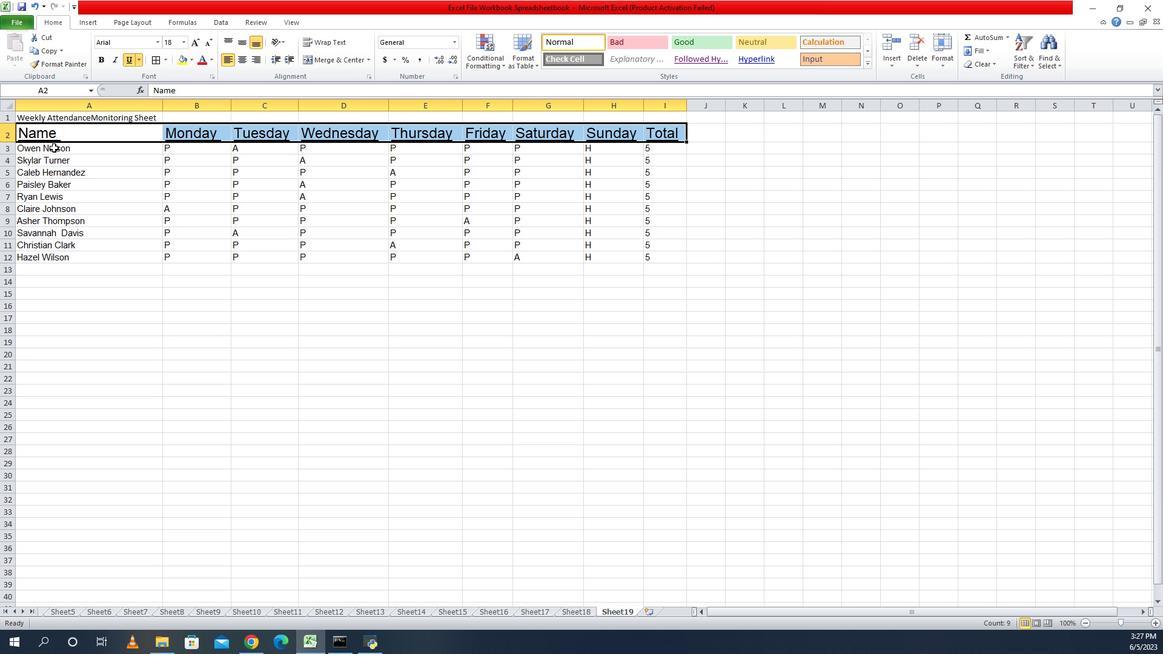
Action: Mouse moved to (1055, 48)
Screenshot: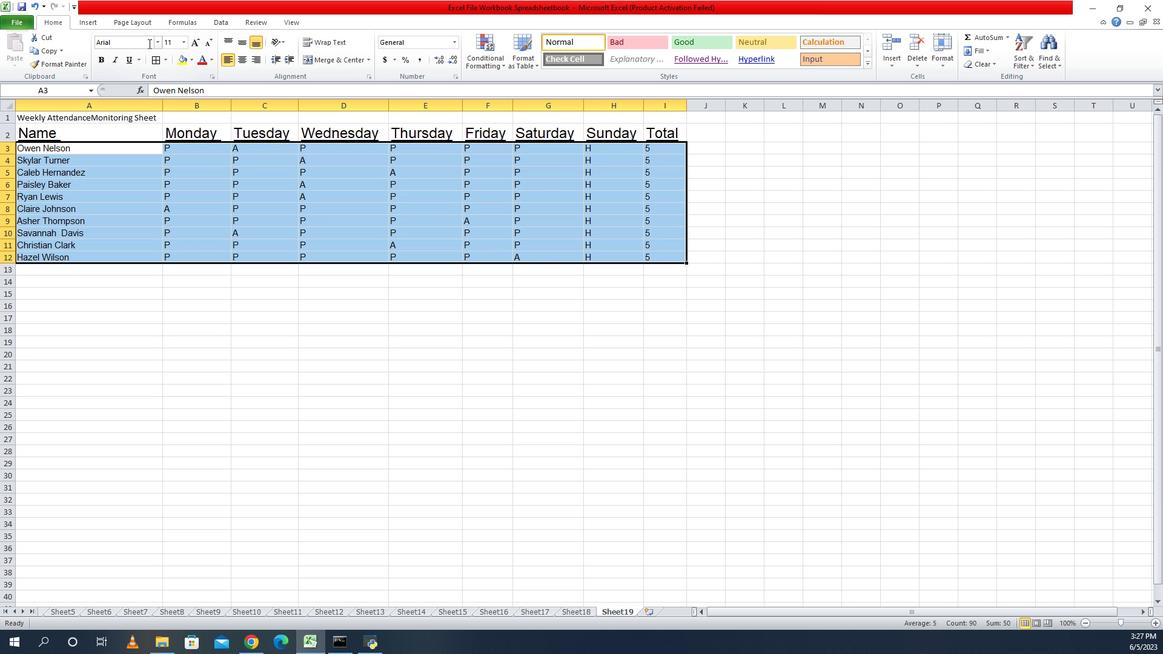 
Action: Mouse pressed left at (1055, 48)
Screenshot: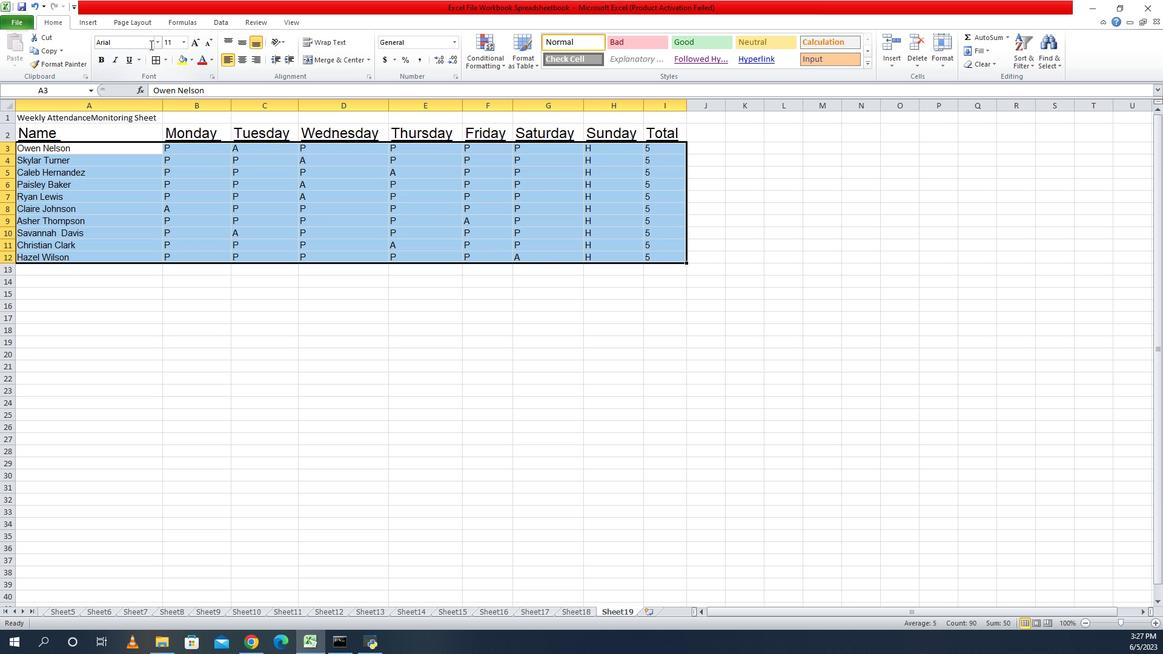 
Action: Mouse moved to (1047, 45)
Screenshot: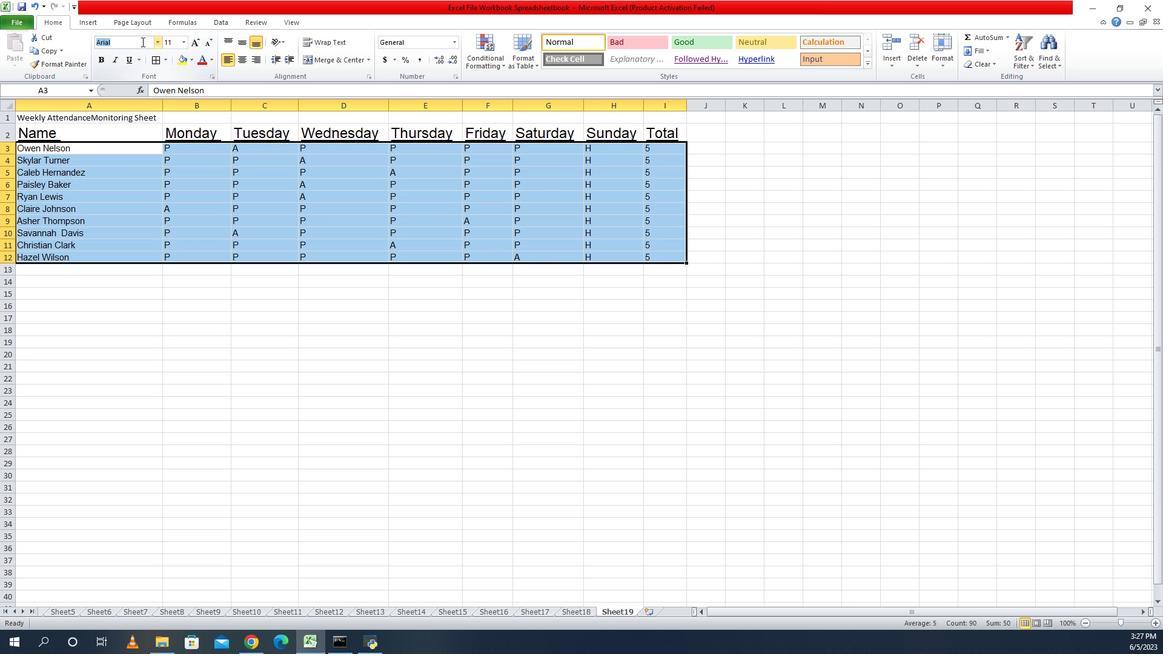
Action: Mouse pressed left at (1047, 45)
Screenshot: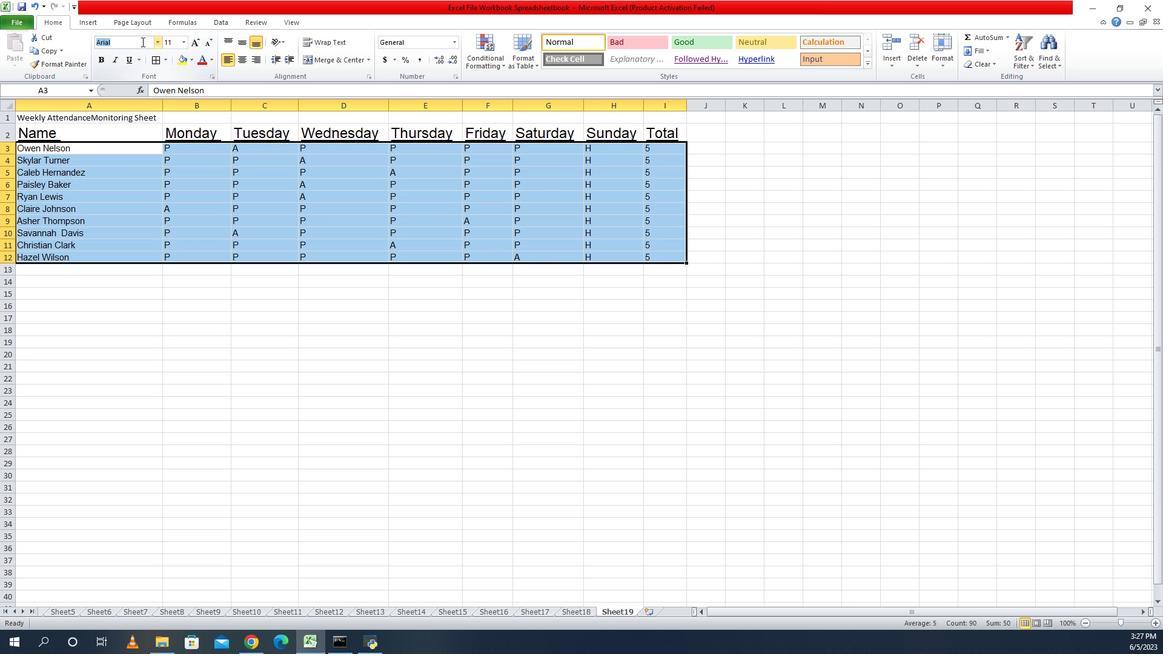 
Action: Mouse moved to (1064, 44)
Screenshot: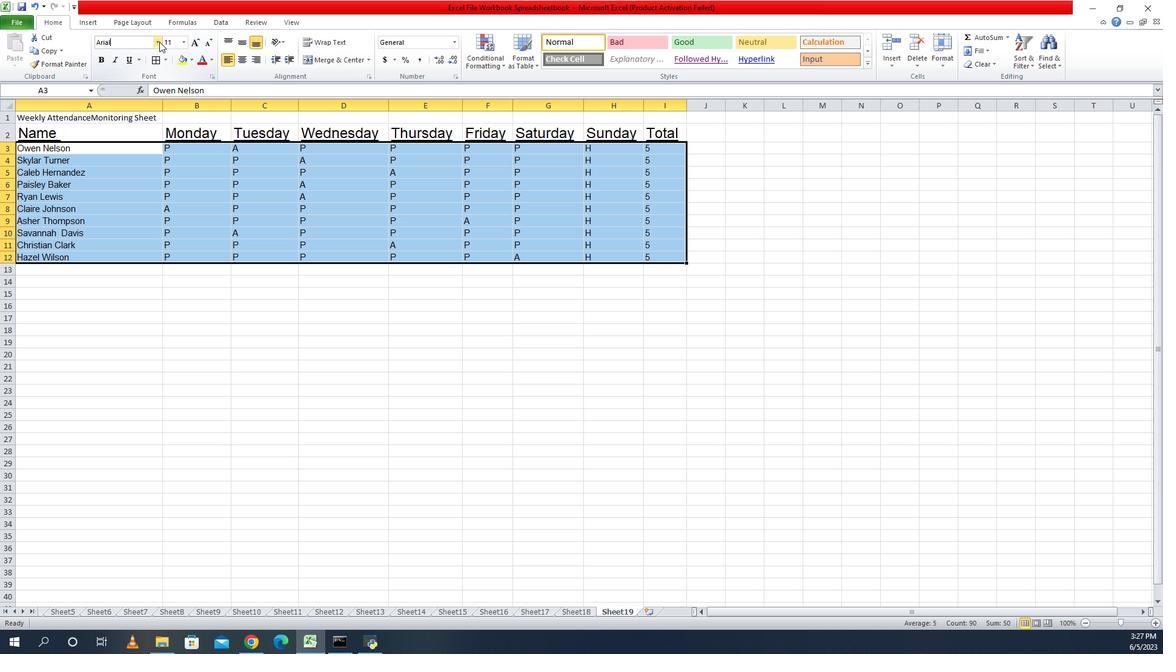 
Action: Mouse pressed left at (1064, 44)
Screenshot: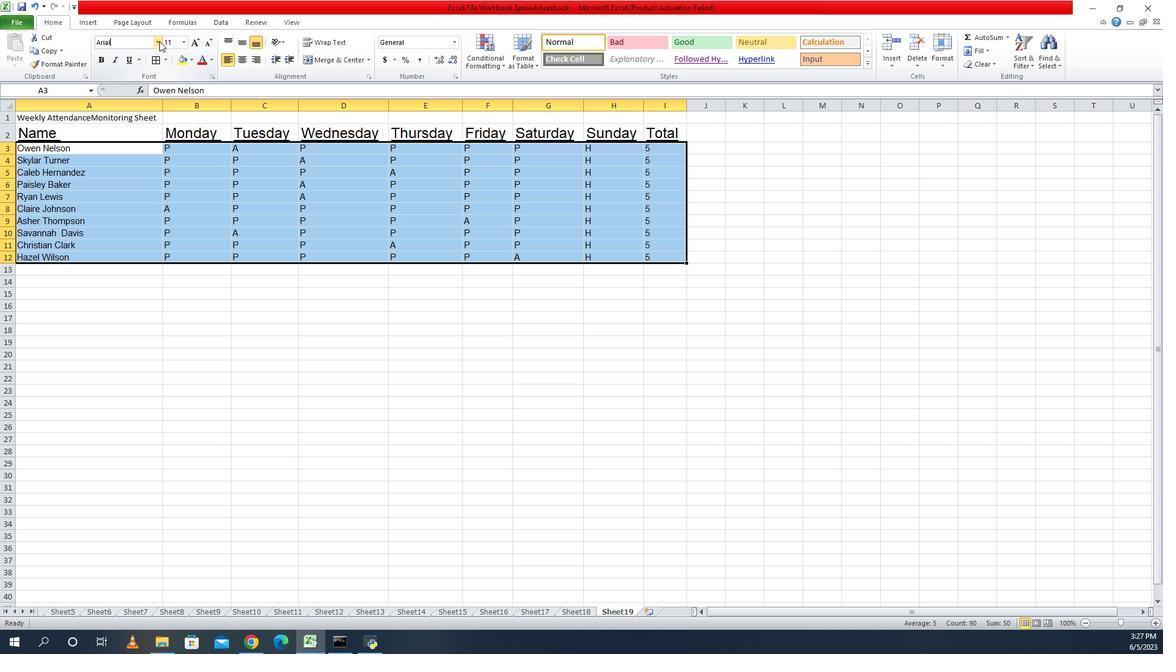 
Action: Mouse moved to (1047, 86)
Screenshot: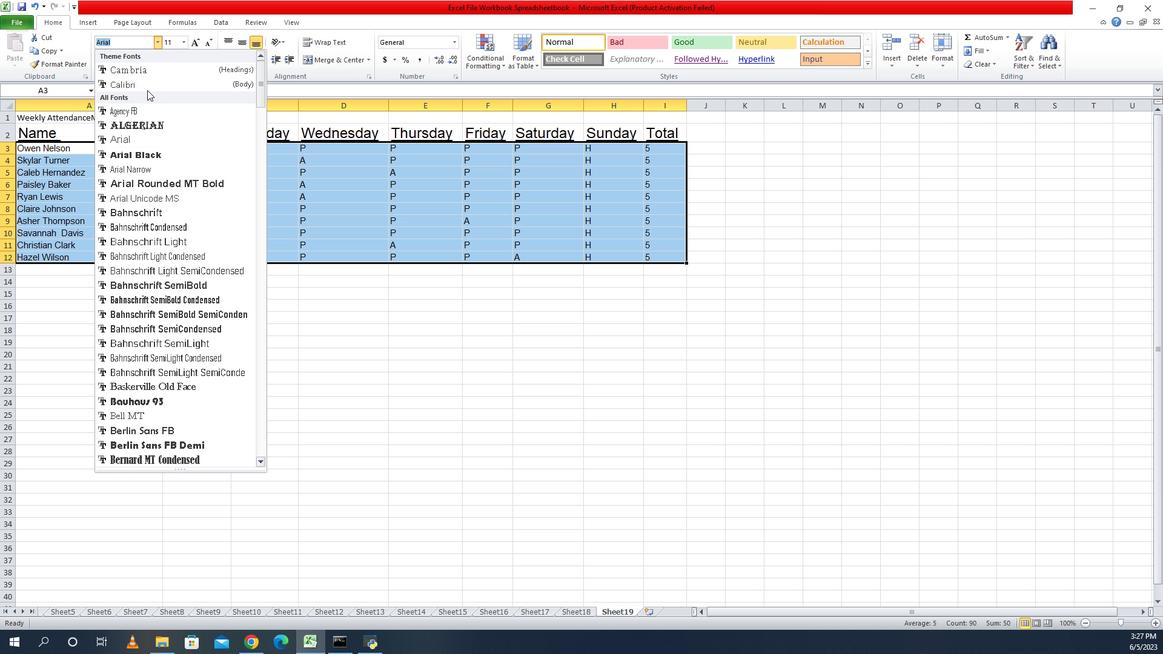 
Action: Mouse pressed left at (1047, 86)
Screenshot: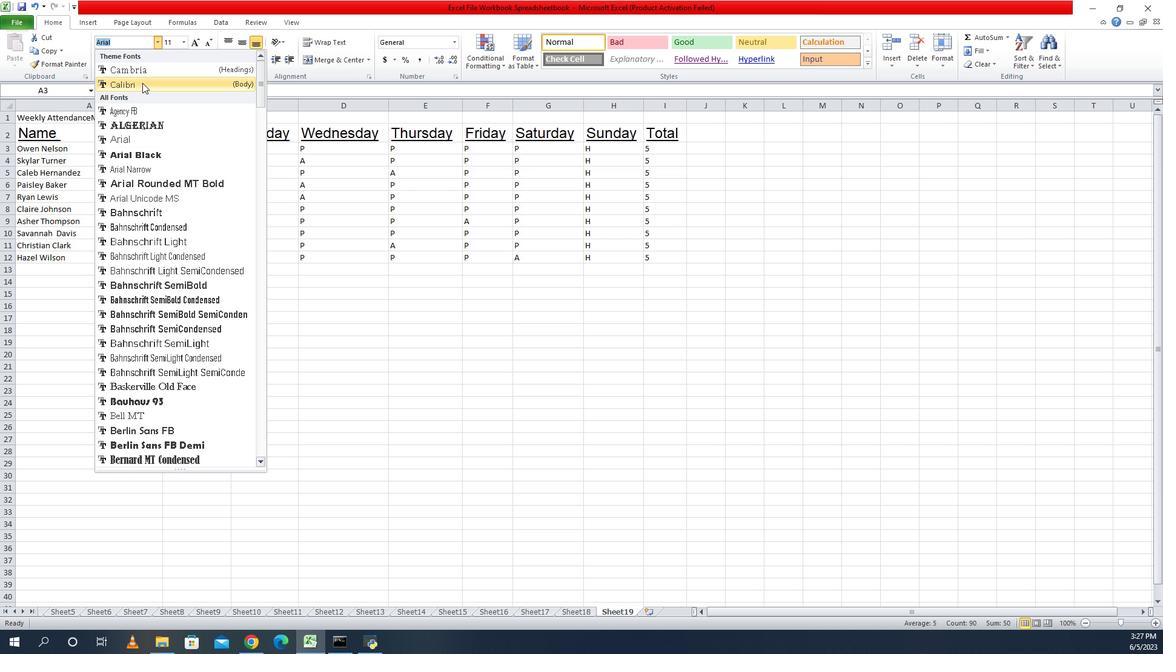 
Action: Mouse moved to (1086, 46)
Screenshot: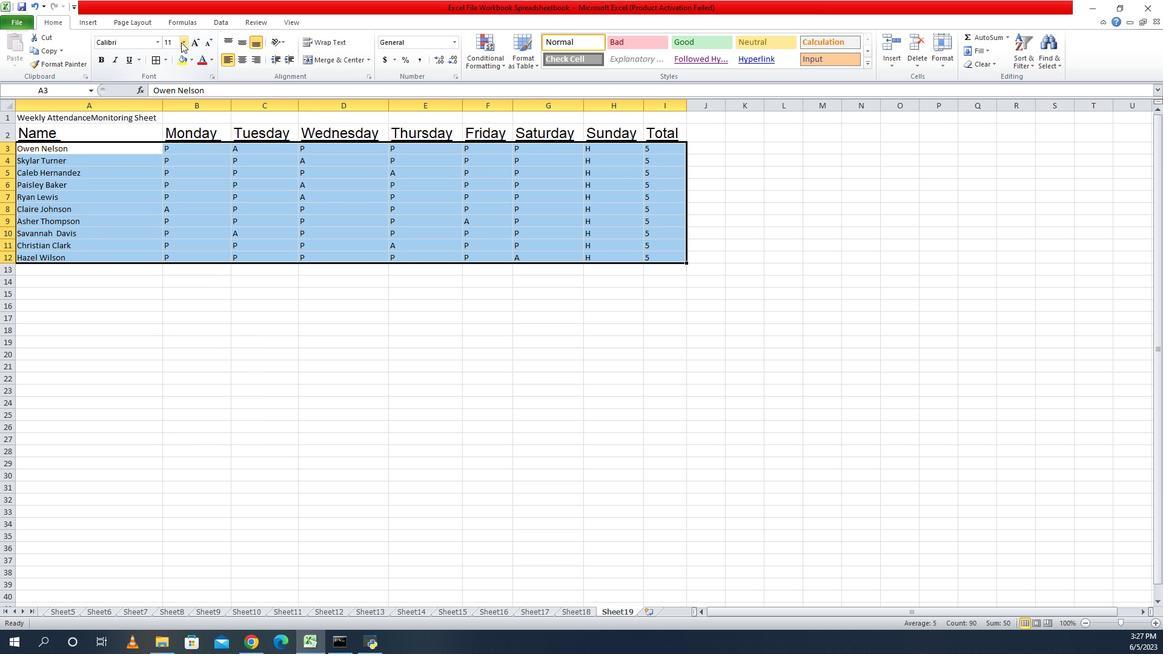 
Action: Mouse pressed left at (1086, 46)
Screenshot: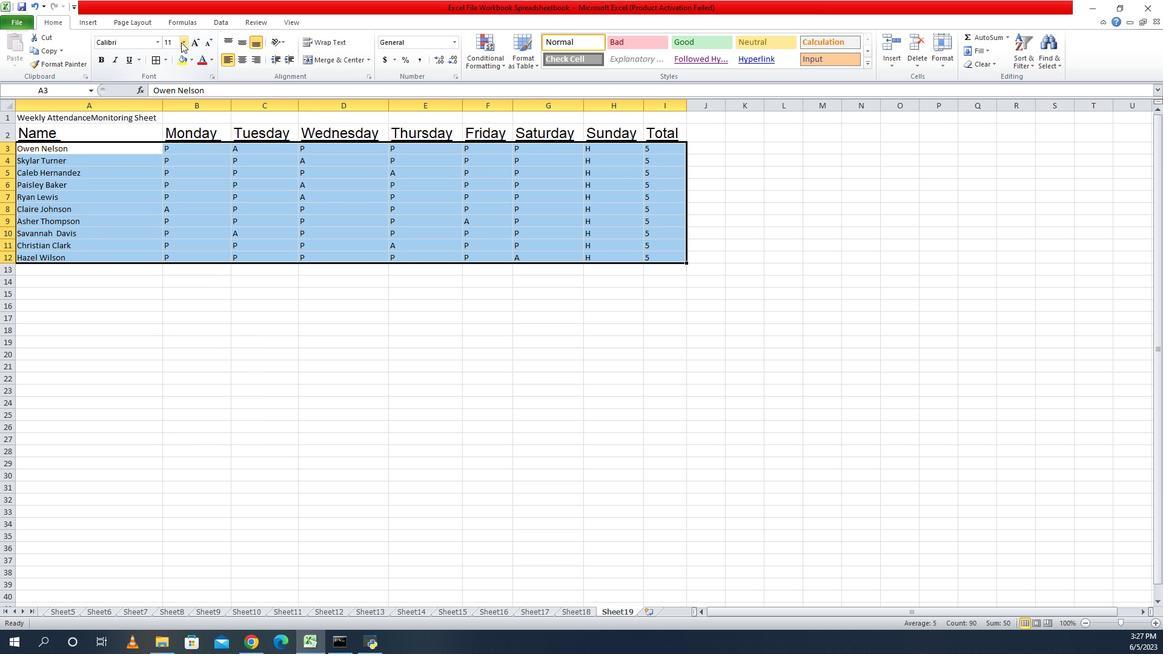 
Action: Mouse moved to (1077, 66)
Screenshot: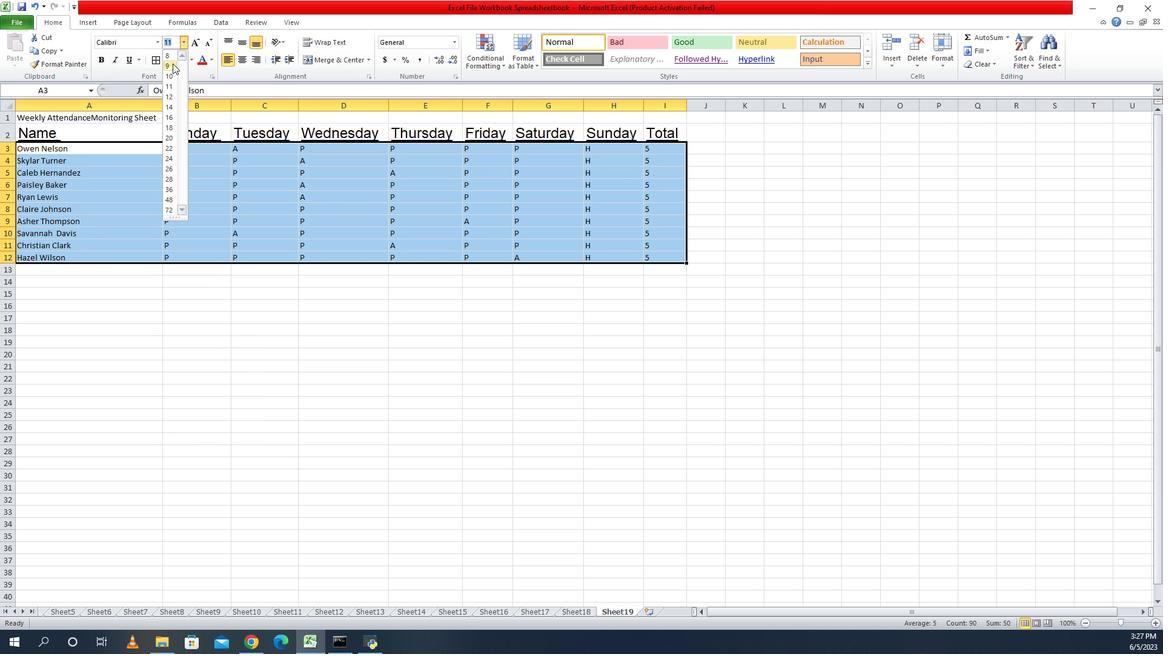 
Action: Mouse pressed left at (1077, 66)
Screenshot: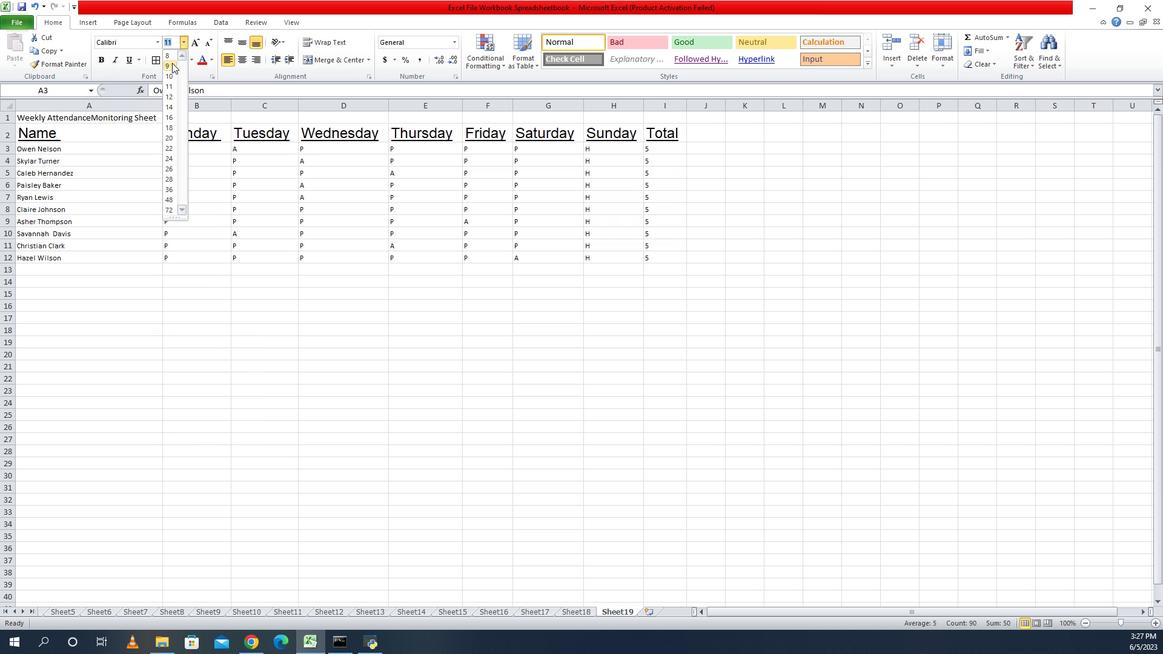 
Action: Mouse moved to (979, 136)
Screenshot: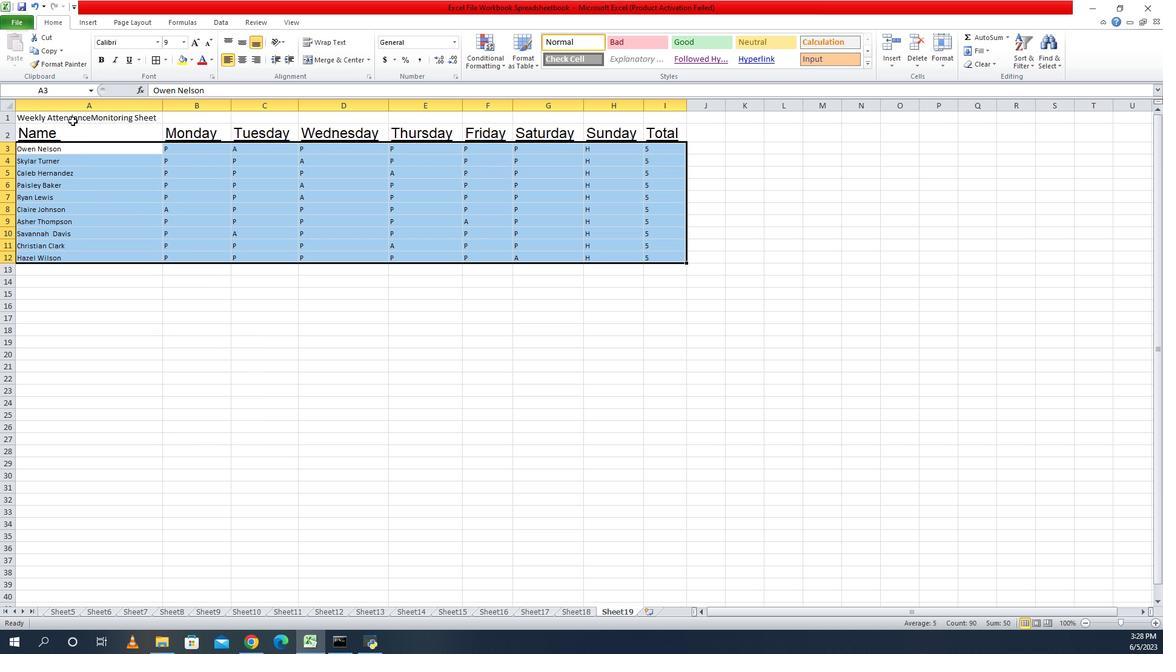 
Action: Mouse pressed left at (979, 136)
Screenshot: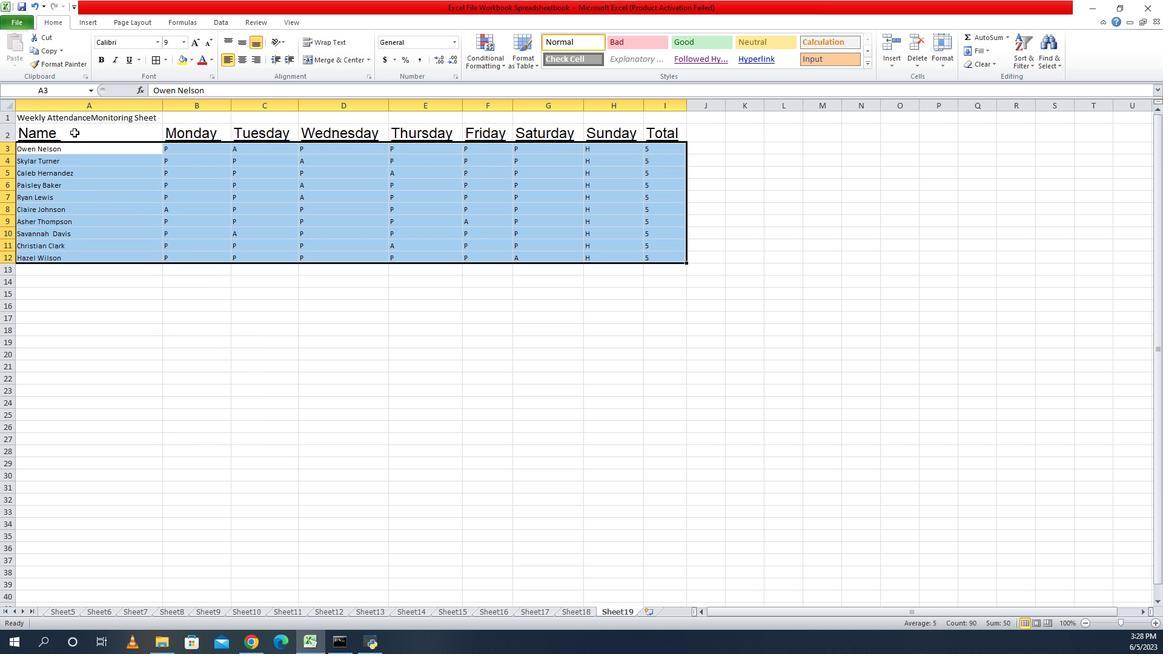
Action: Mouse moved to (1145, 66)
Screenshot: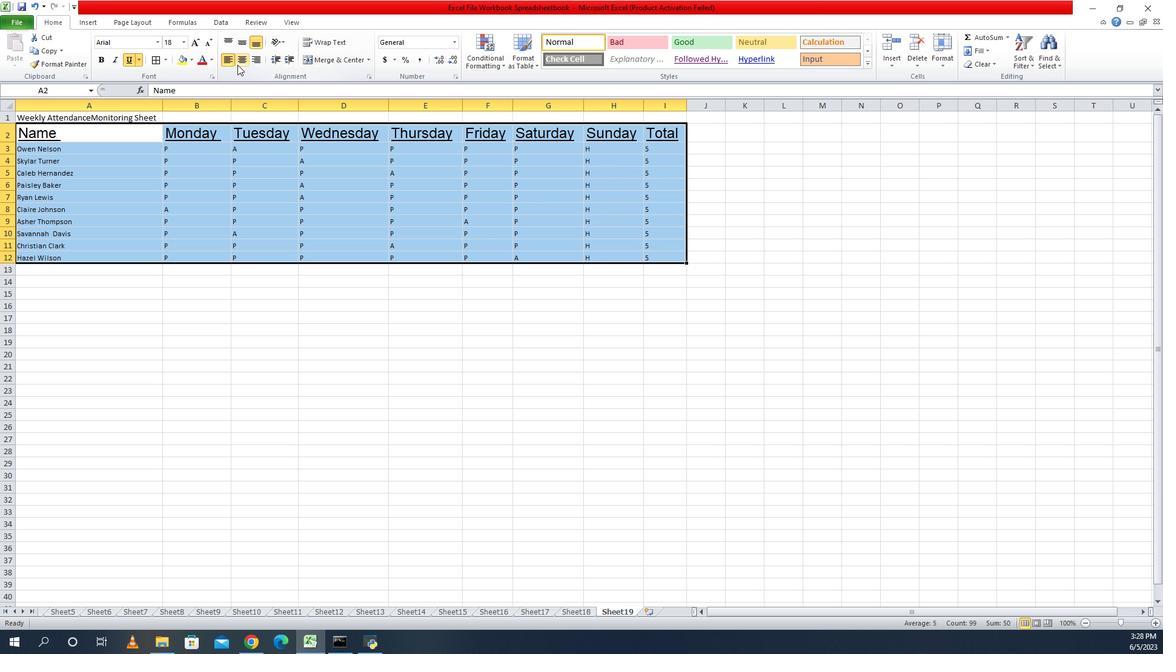 
Action: Mouse pressed left at (1145, 66)
Screenshot: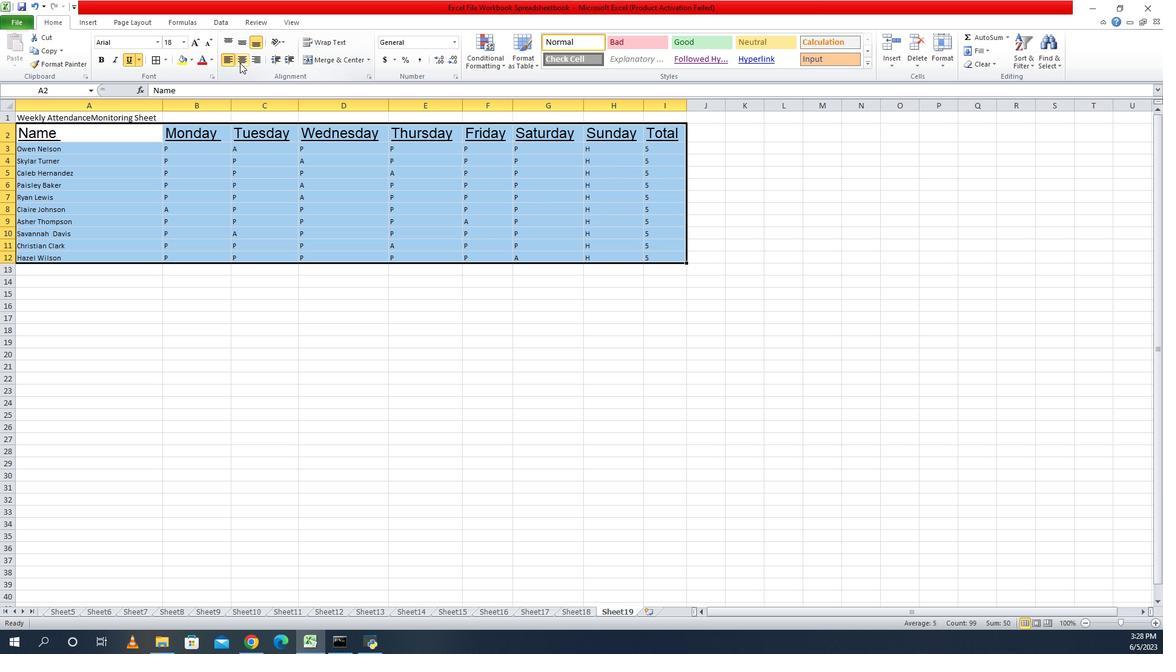 
Action: Mouse moved to (990, 136)
Screenshot: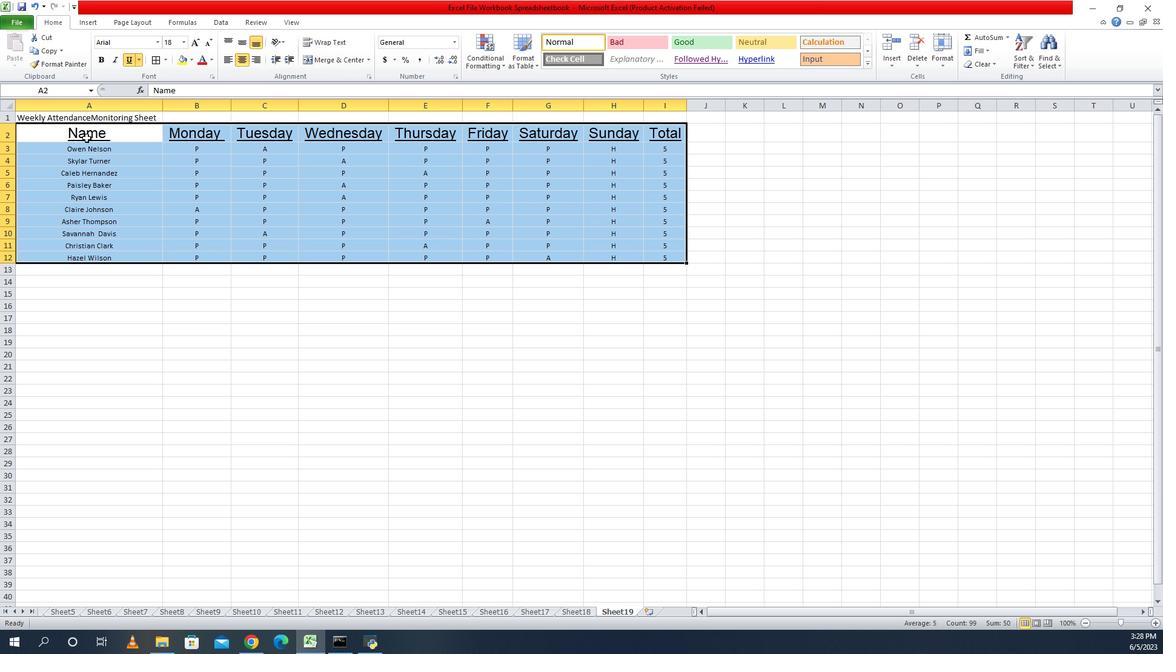 
Action: Mouse pressed left at (990, 136)
Screenshot: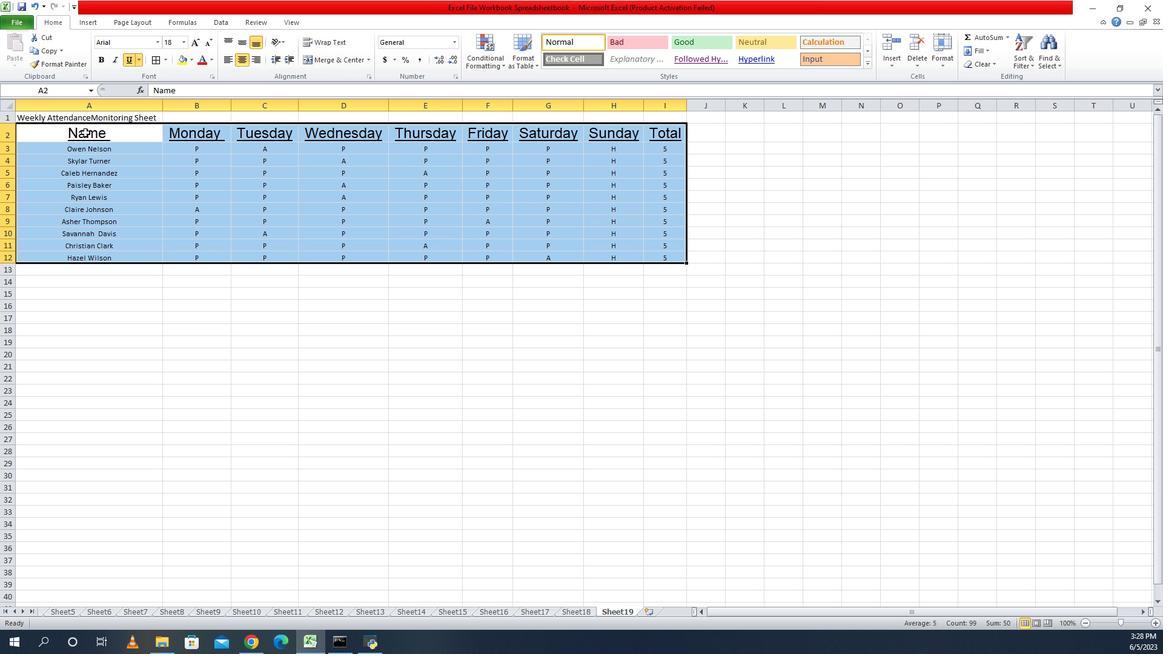 
Action: Mouse moved to (987, 135)
Screenshot: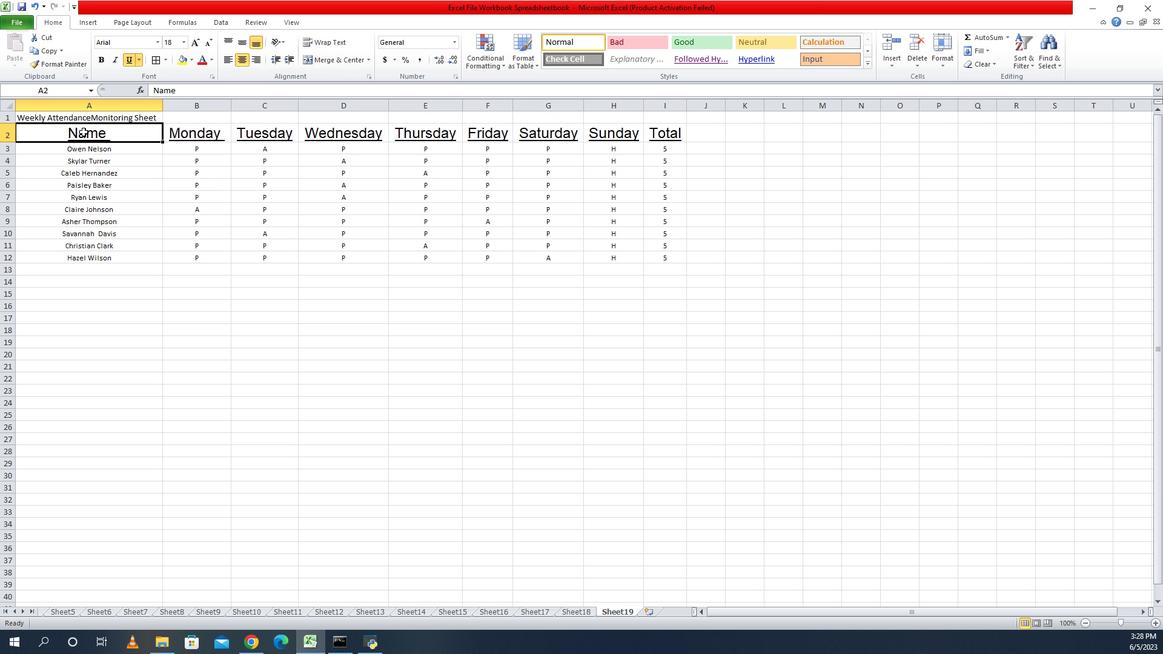 
Action: Mouse pressed left at (987, 135)
Screenshot: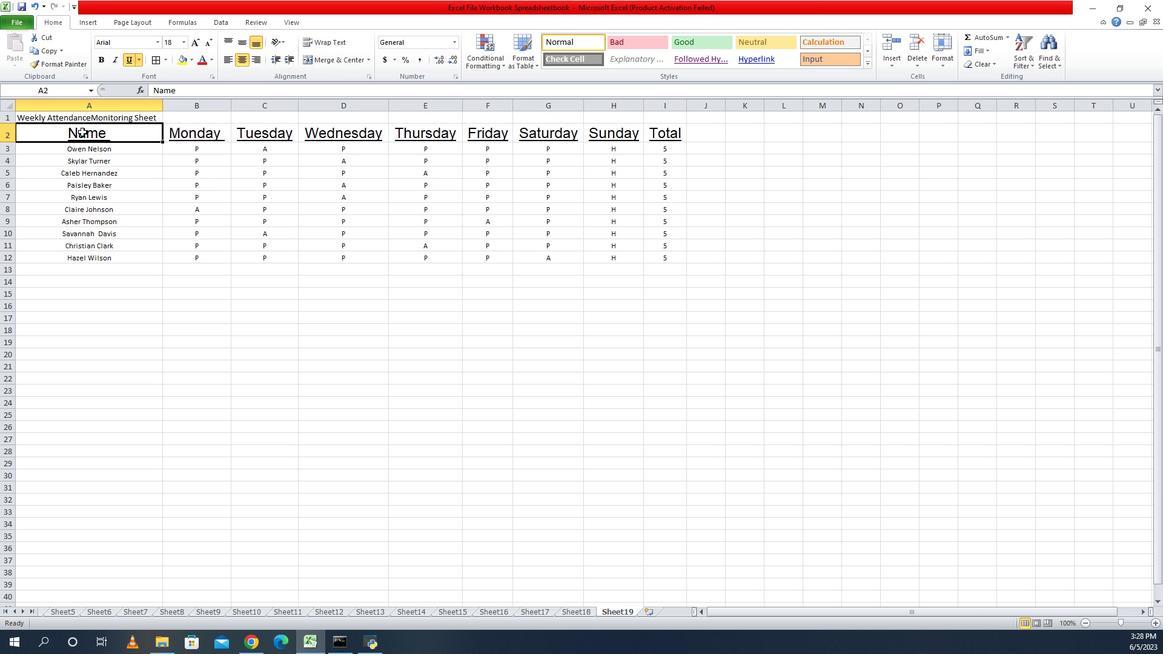 
Action: Mouse moved to (1089, 66)
Screenshot: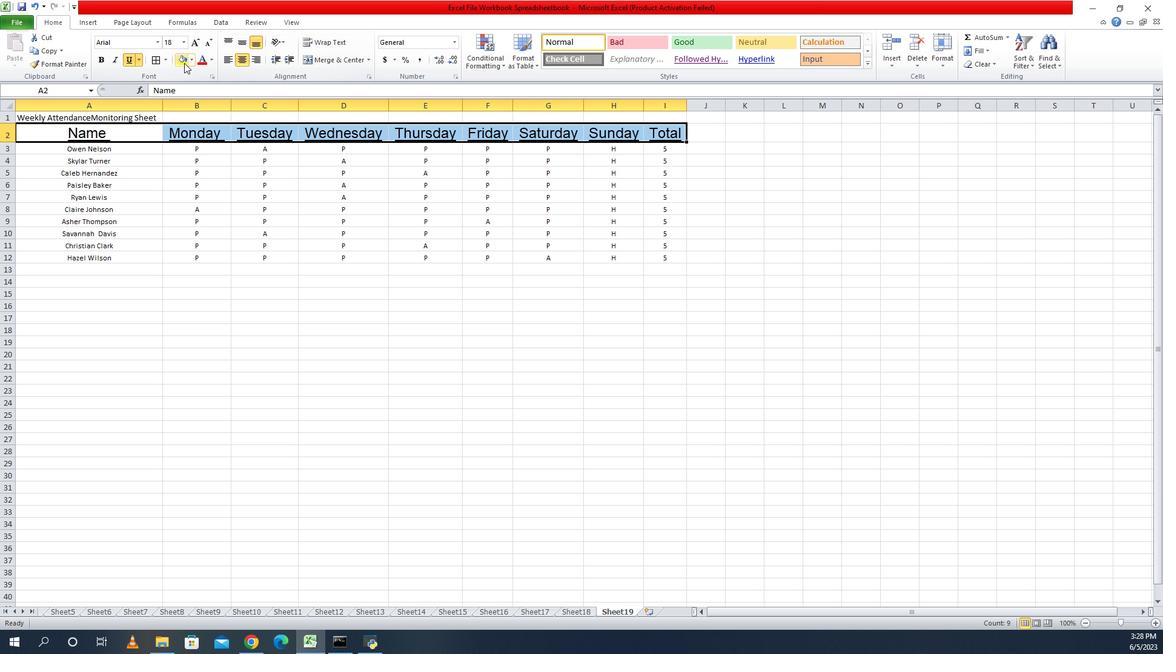 
Action: Mouse pressed left at (1089, 66)
Screenshot: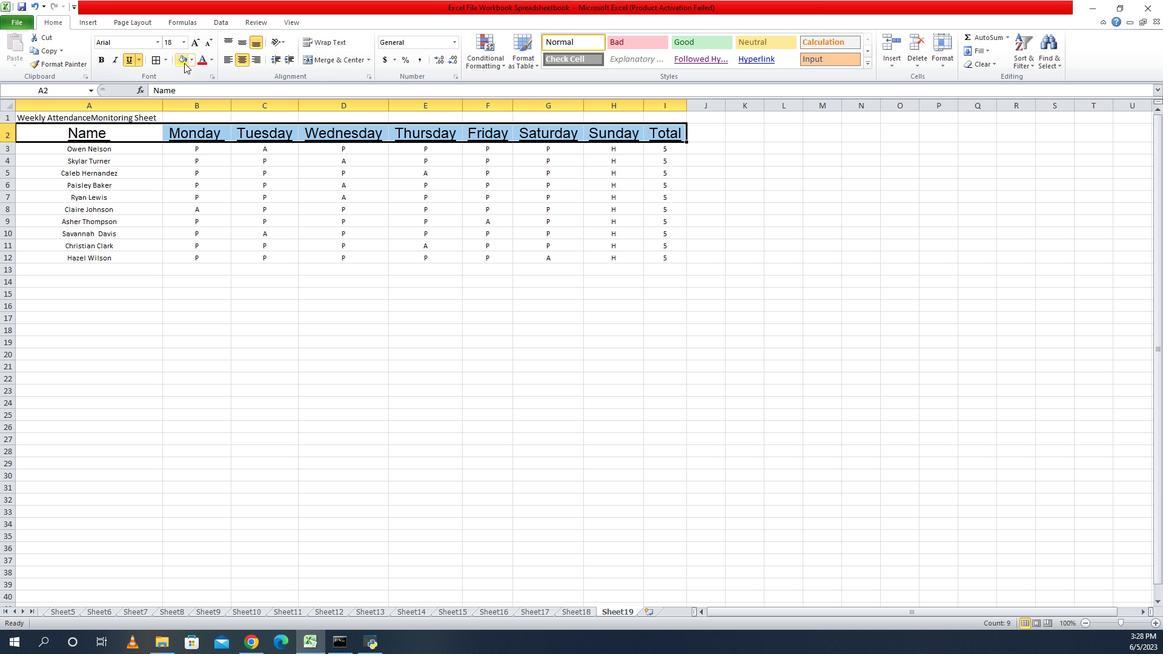 
Action: Mouse moved to (1113, 64)
Screenshot: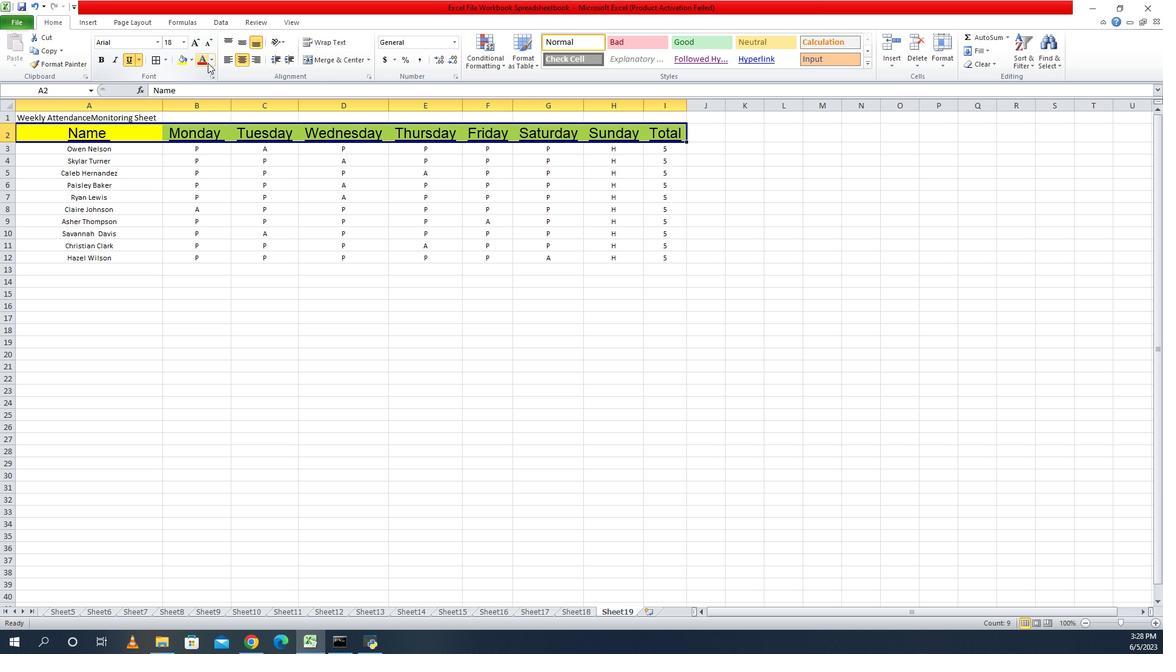 
Action: Mouse pressed left at (1113, 64)
Screenshot: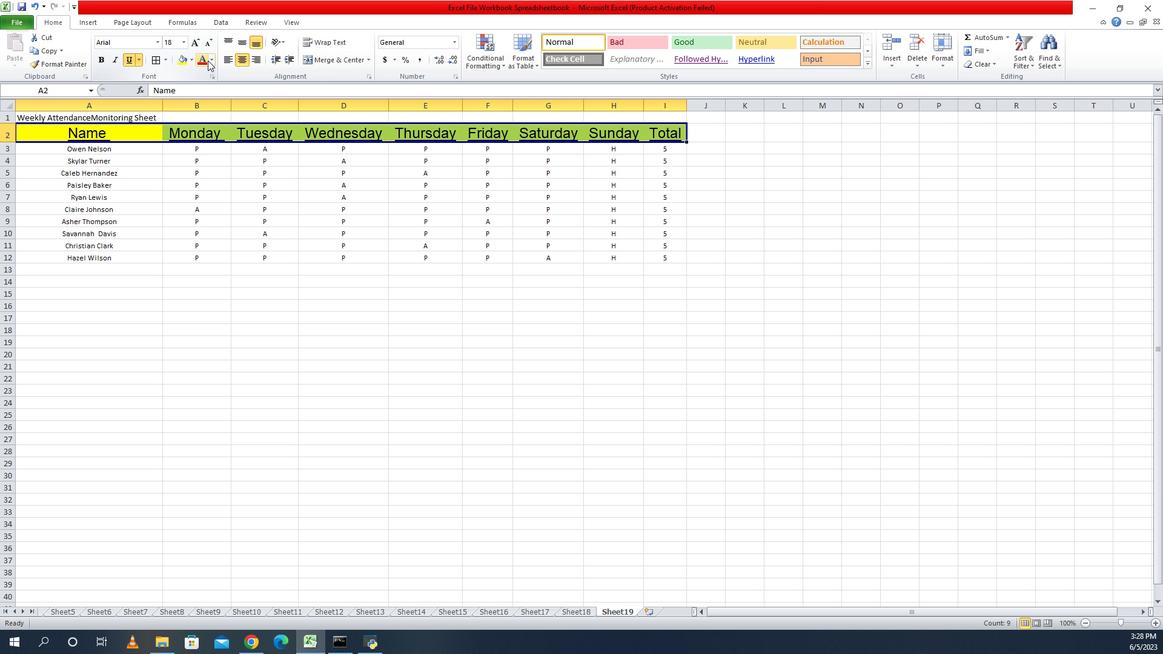 
Action: Mouse moved to (948, 152)
Screenshot: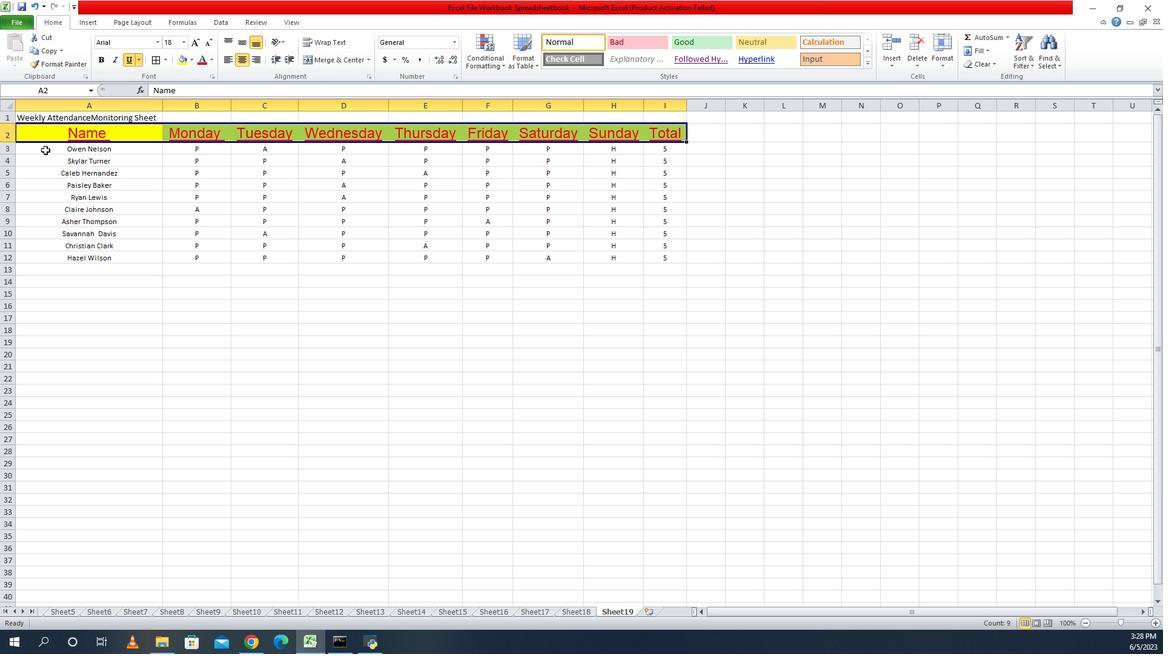 
Action: Mouse pressed left at (948, 152)
Screenshot: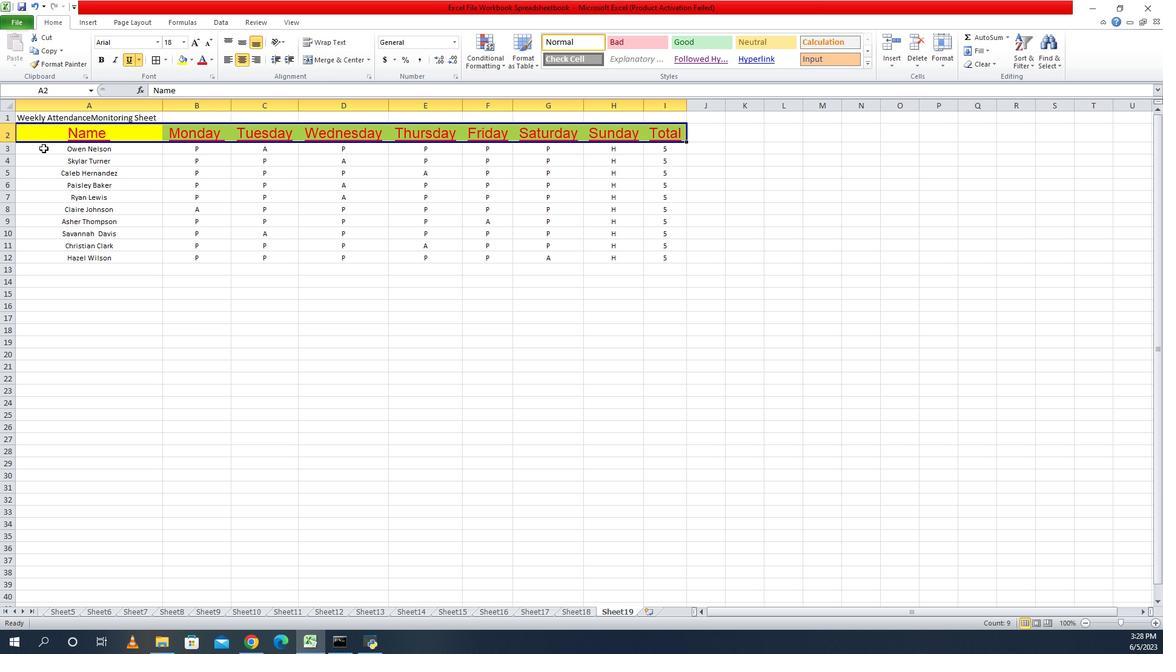 
Action: Mouse moved to (1068, 63)
Screenshot: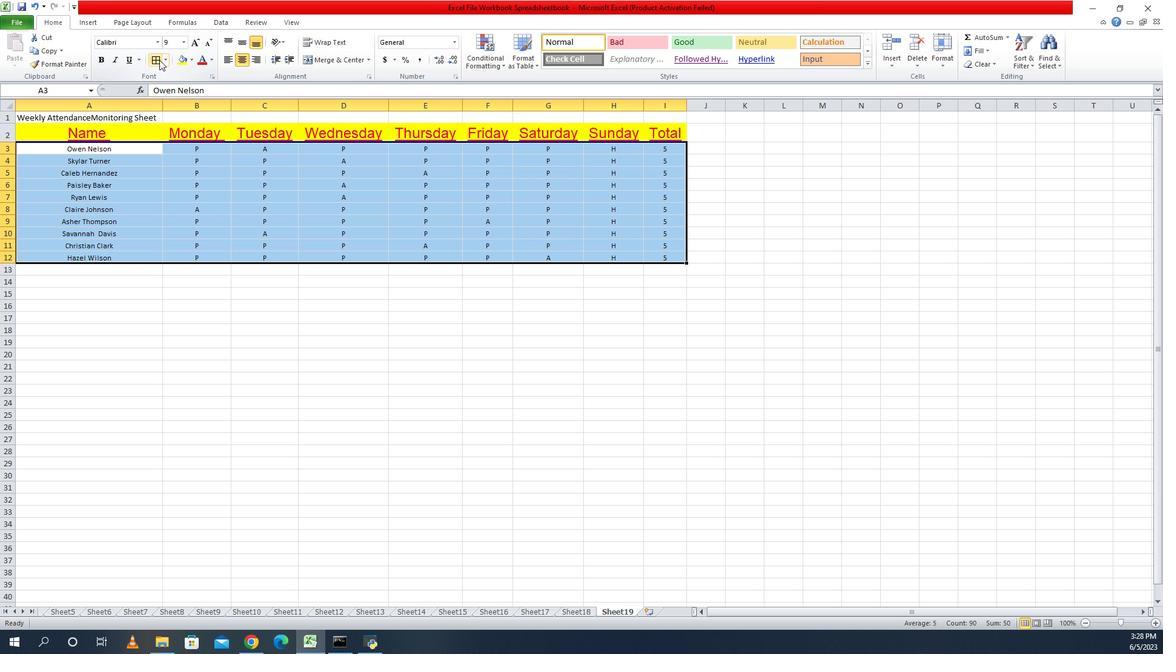 
Action: Mouse pressed left at (1068, 63)
Screenshot: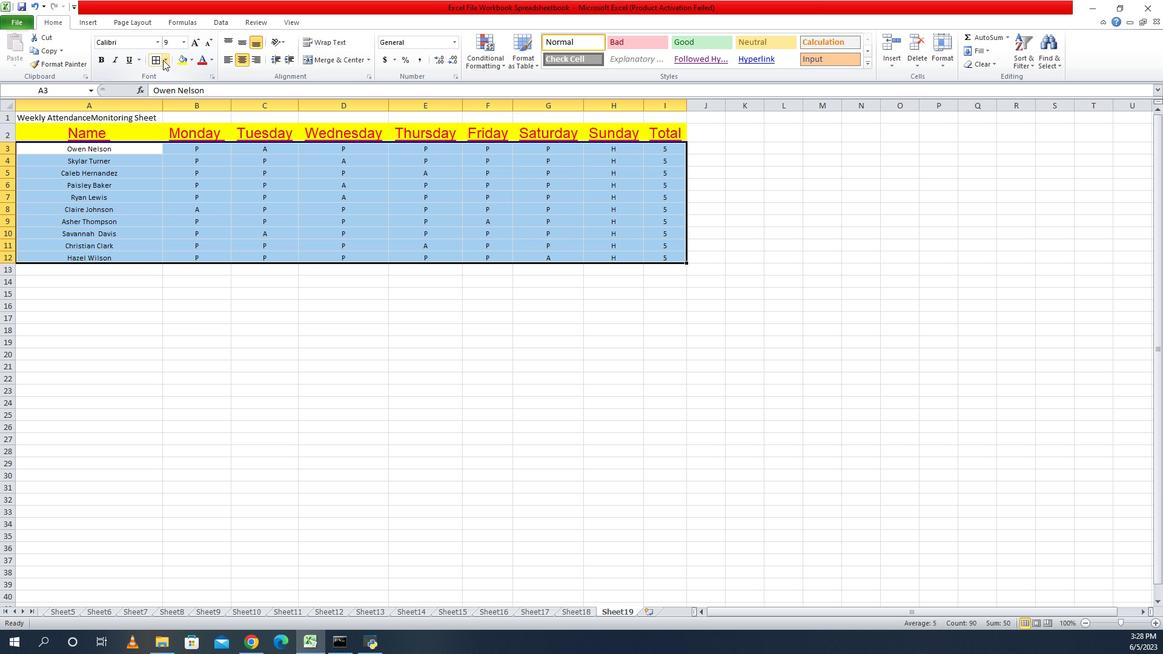 
Action: Mouse moved to (1057, 64)
Screenshot: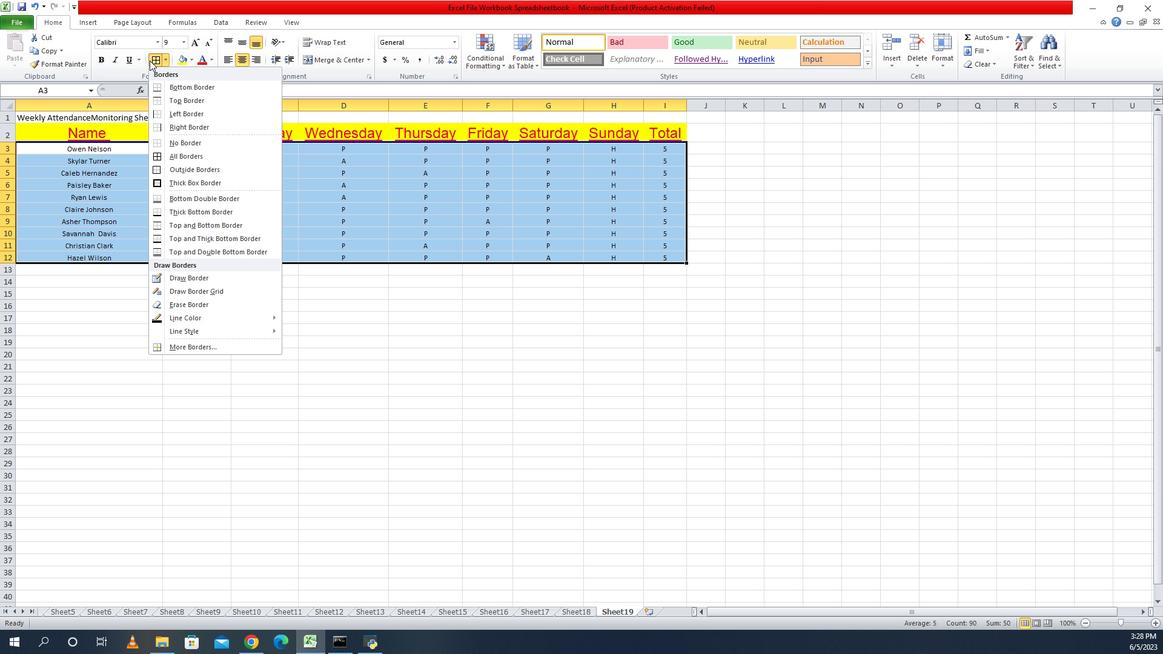 
Action: Mouse pressed left at (1057, 64)
Screenshot: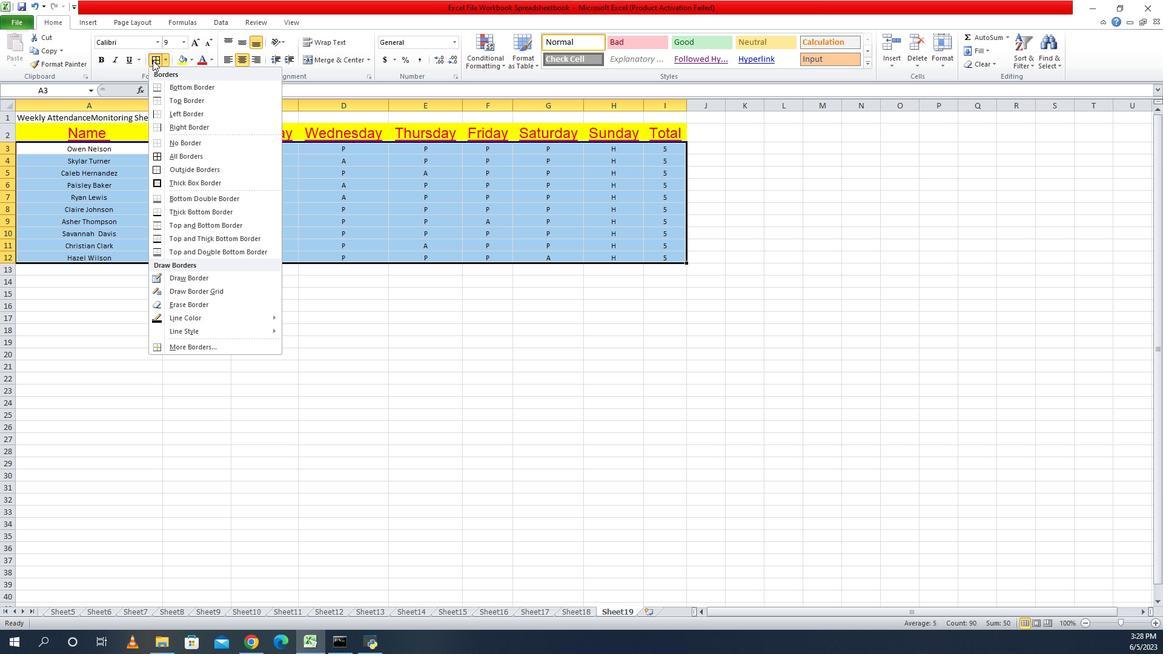 
Action: Mouse moved to (1087, 254)
Screenshot: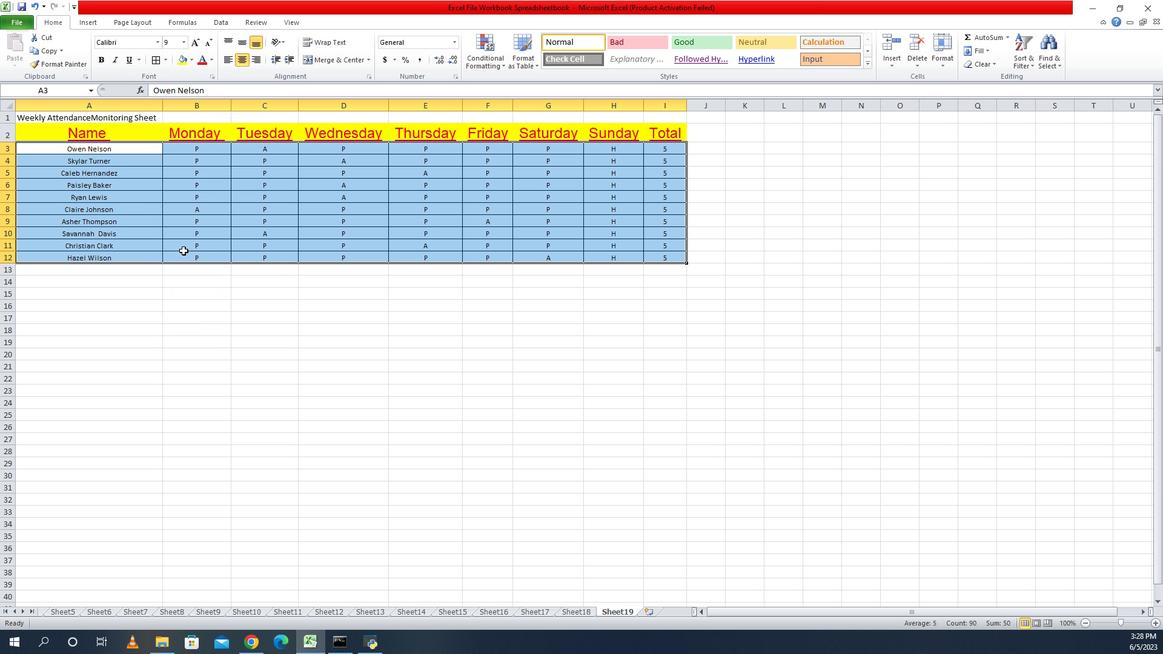 
